 Task: Find connections with filter location Alboraya with filter topic #personalbrandingwith filter profile language German with filter current company Ashok Leyland with filter school IT Jobs Updates with filter industry Family Planning Centers with filter service category Information Security with filter keywords title Chemist
Action: Mouse moved to (490, 63)
Screenshot: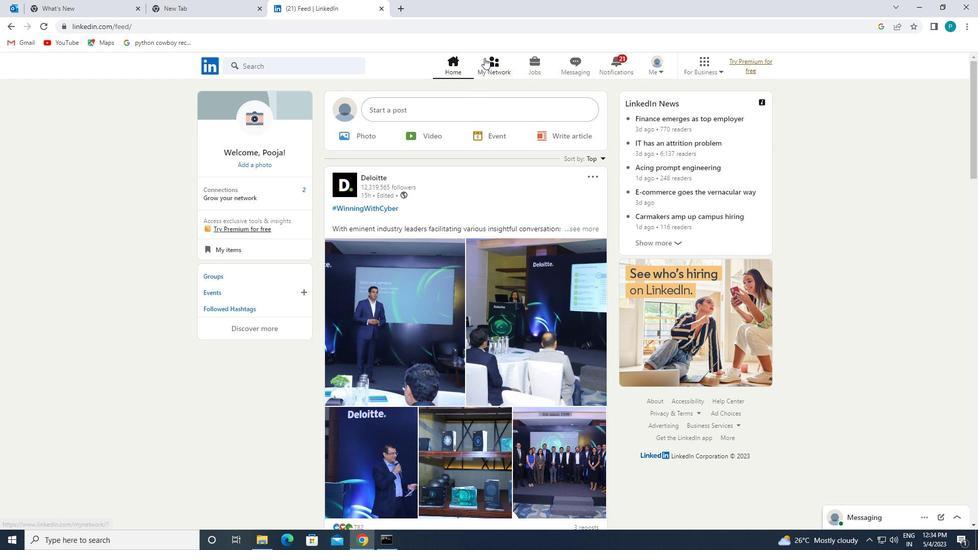 
Action: Mouse pressed left at (490, 63)
Screenshot: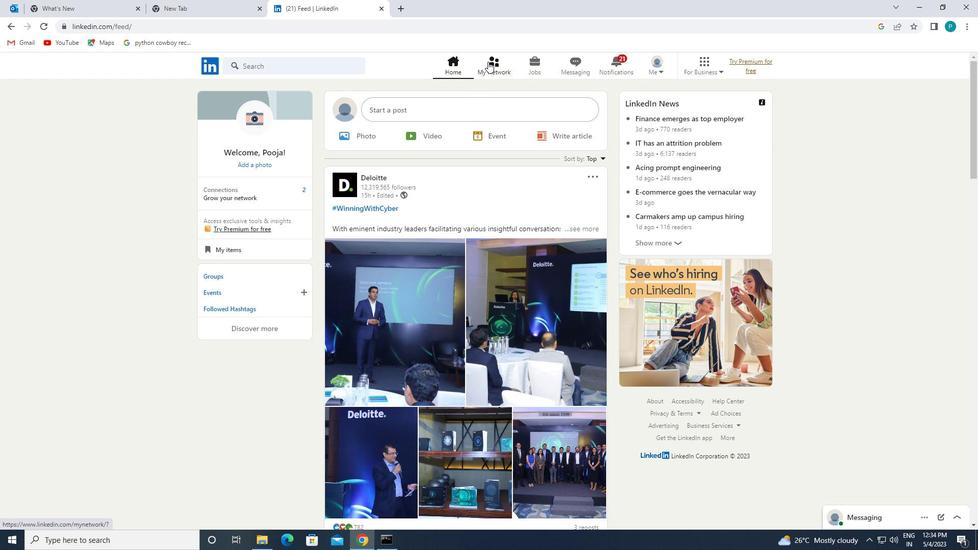 
Action: Mouse moved to (247, 123)
Screenshot: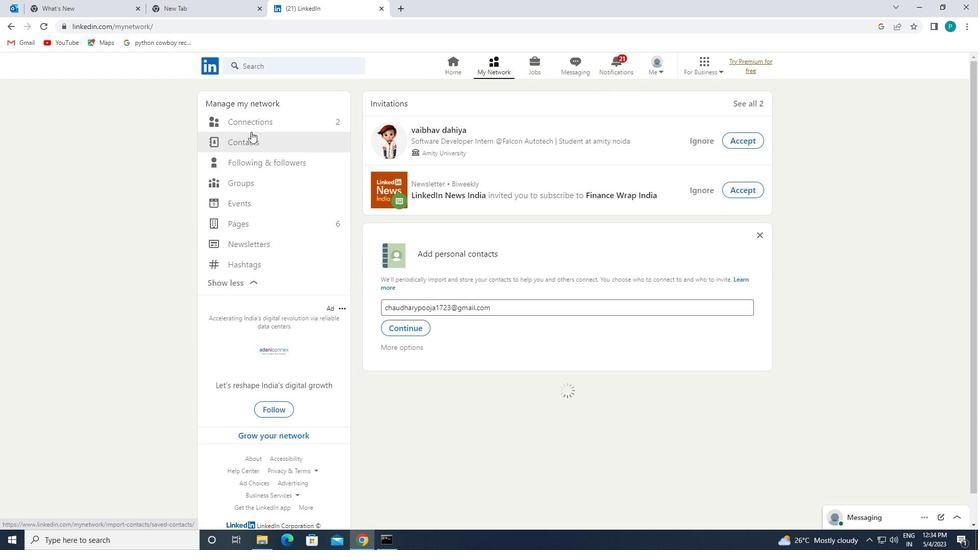 
Action: Mouse pressed left at (247, 123)
Screenshot: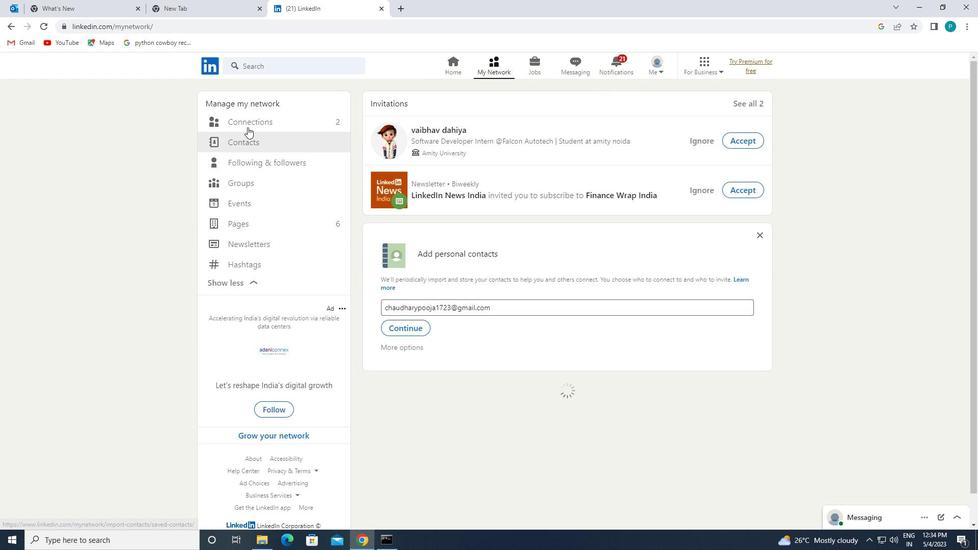 
Action: Mouse moved to (560, 124)
Screenshot: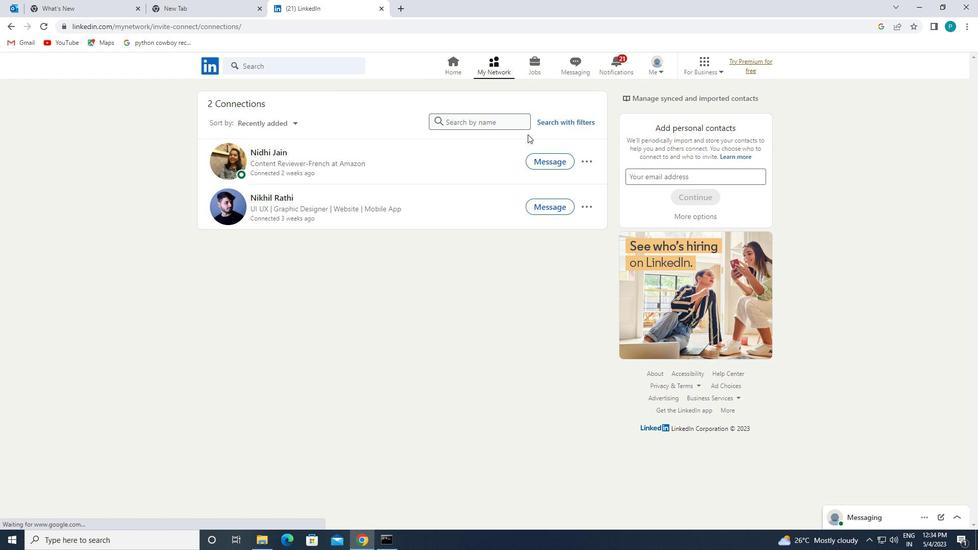 
Action: Mouse pressed left at (560, 124)
Screenshot: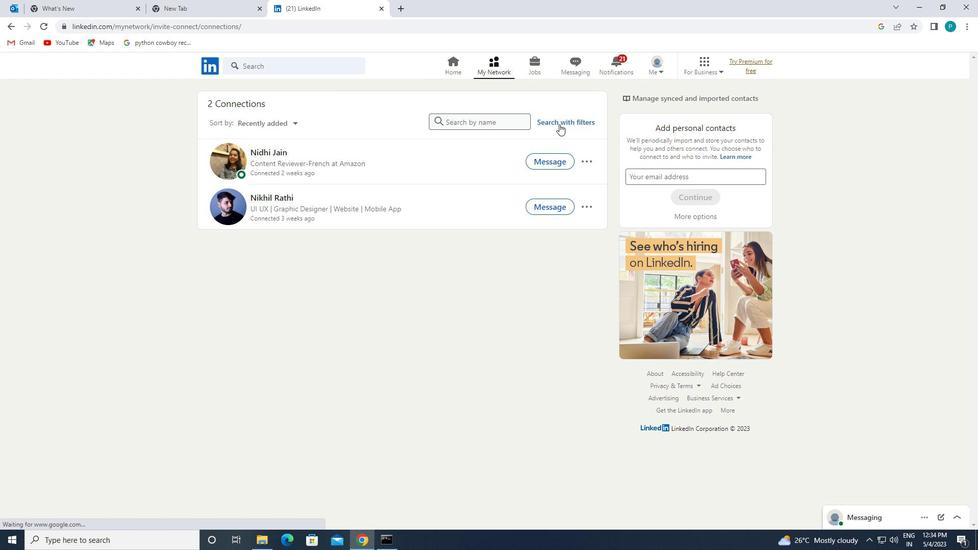 
Action: Mouse moved to (512, 90)
Screenshot: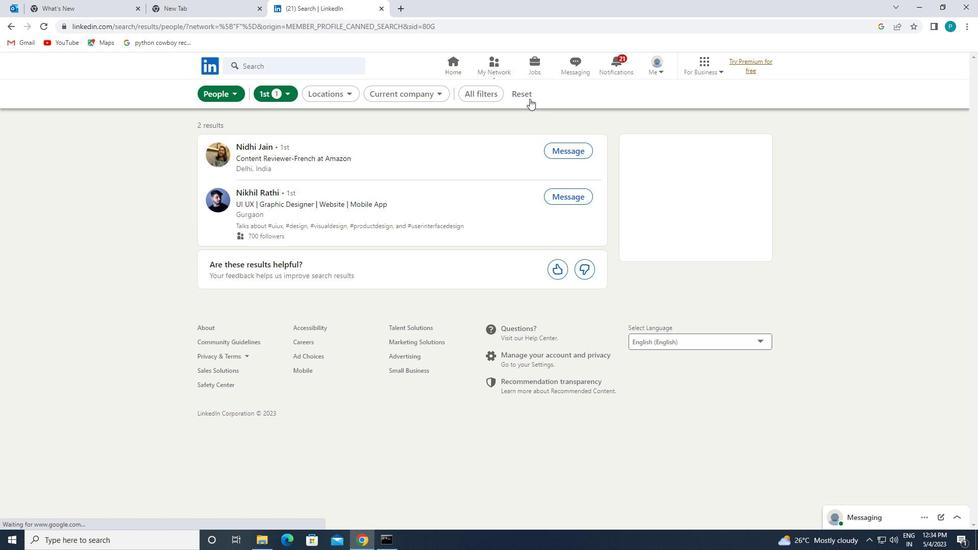 
Action: Mouse pressed left at (512, 90)
Screenshot: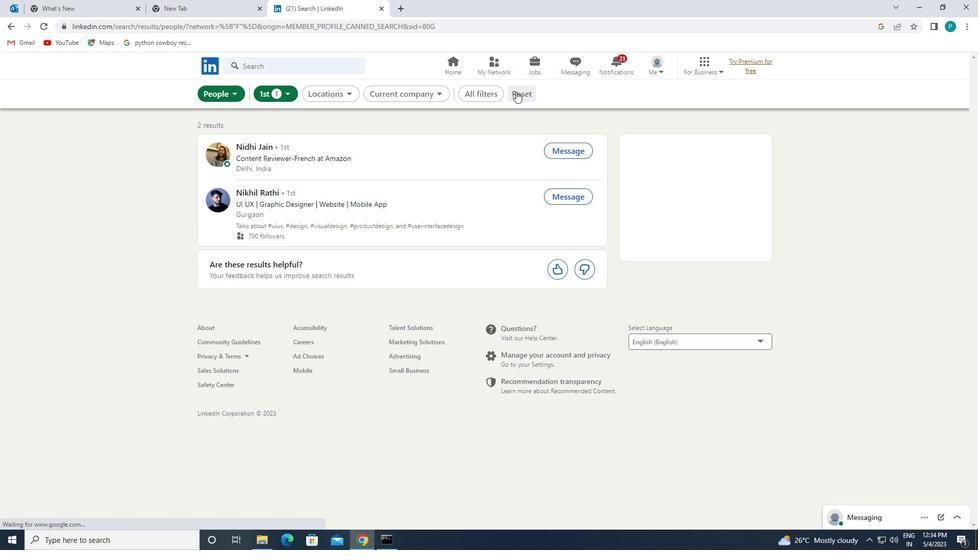 
Action: Mouse moved to (502, 91)
Screenshot: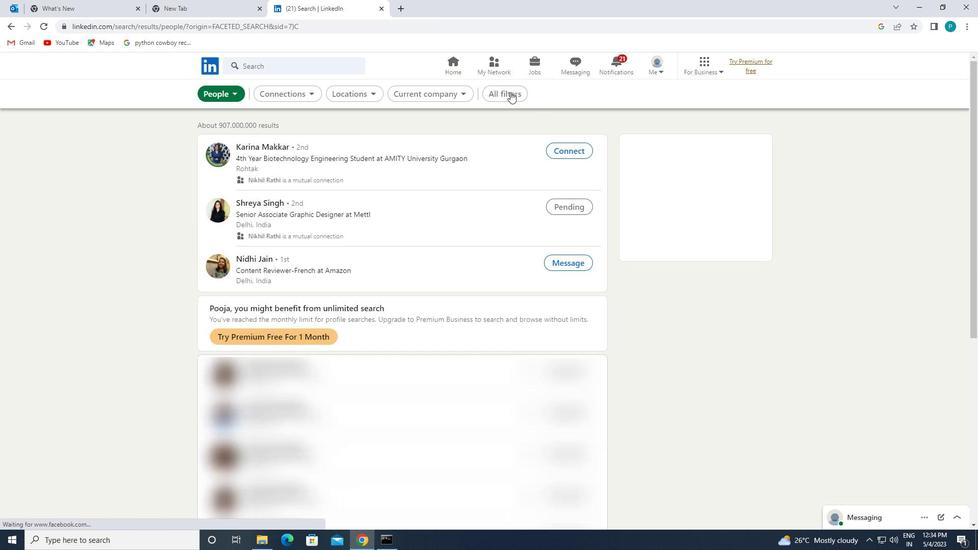 
Action: Mouse pressed left at (502, 91)
Screenshot: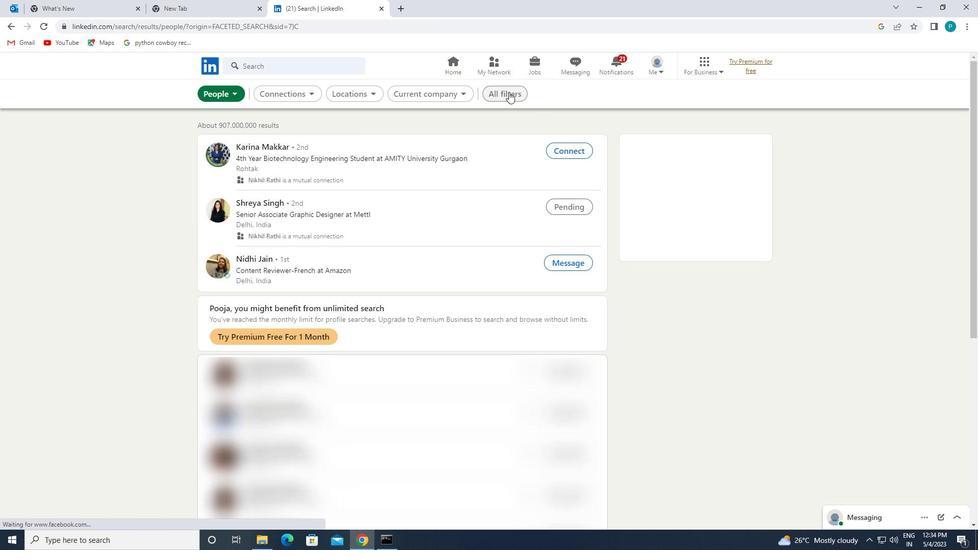 
Action: Mouse moved to (879, 380)
Screenshot: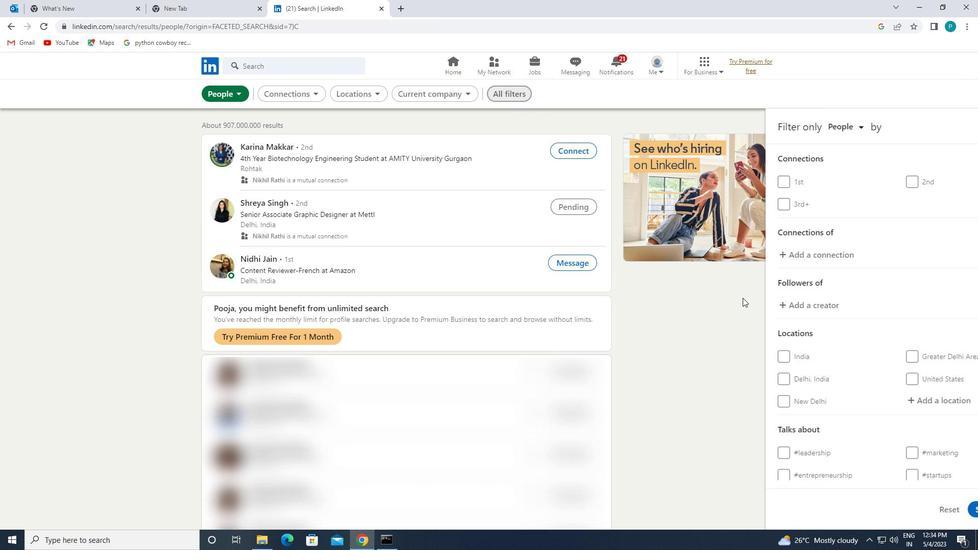 
Action: Mouse scrolled (879, 379) with delta (0, 0)
Screenshot: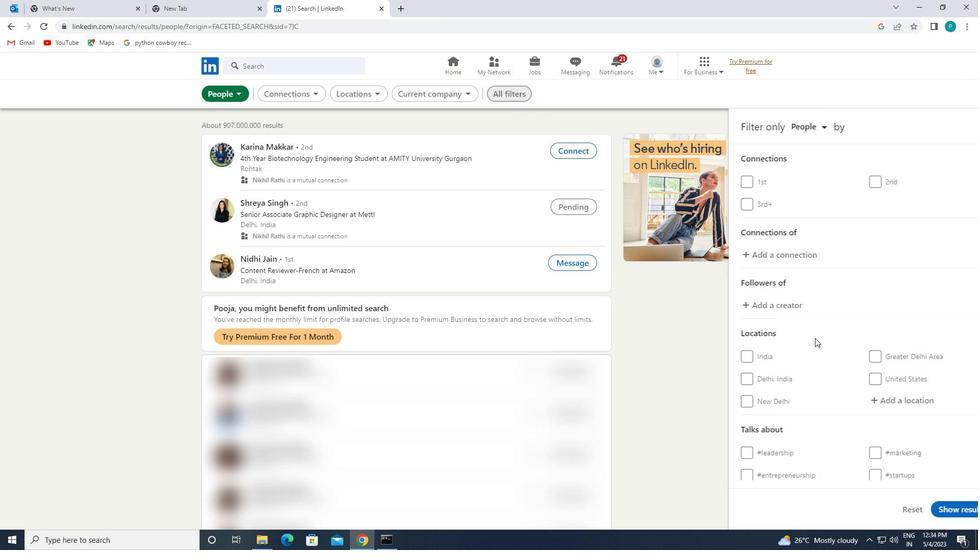 
Action: Mouse scrolled (879, 379) with delta (0, 0)
Screenshot: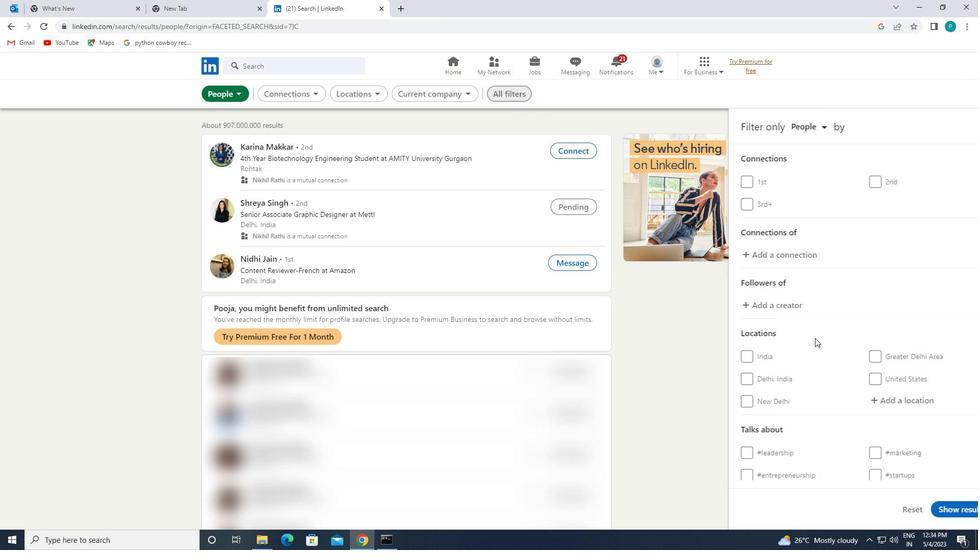 
Action: Mouse moved to (852, 301)
Screenshot: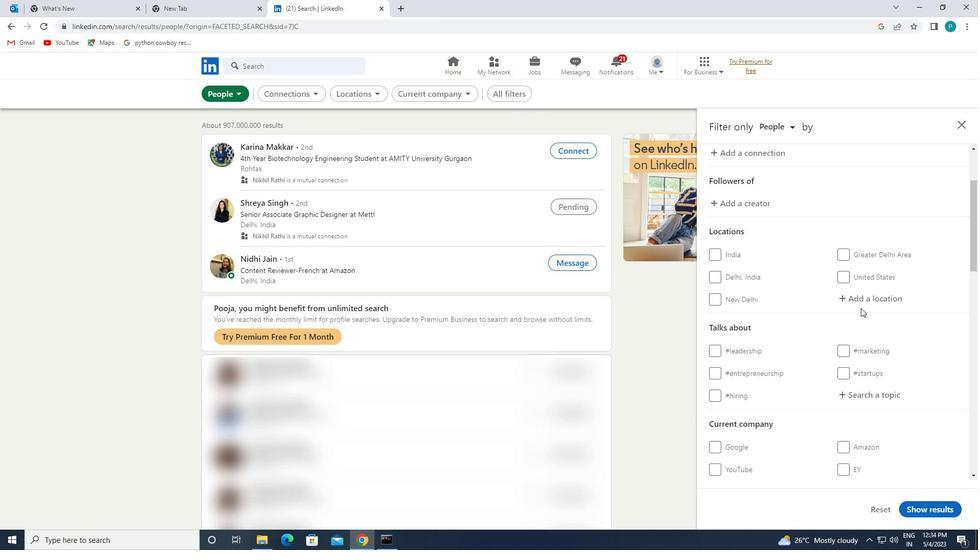 
Action: Mouse pressed left at (852, 301)
Screenshot: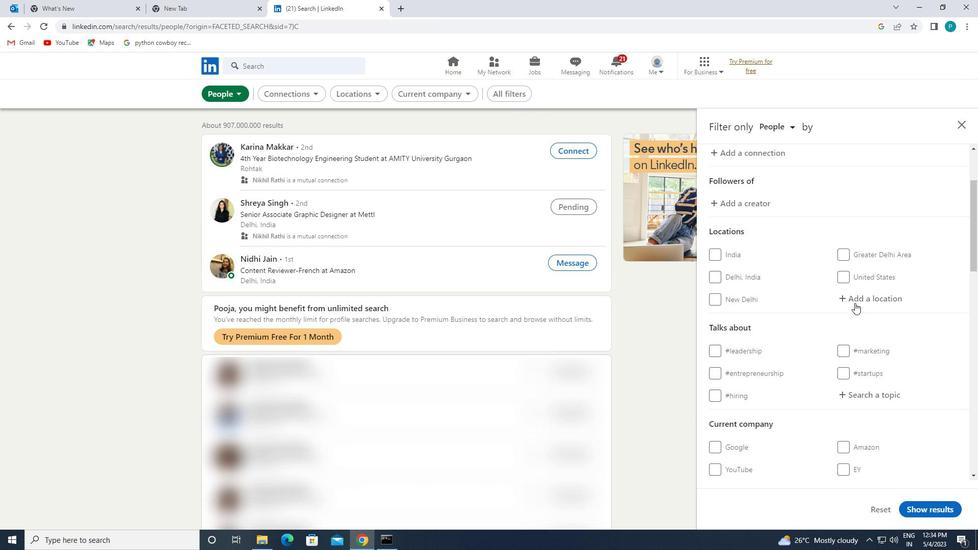 
Action: Key pressed <Key.caps_lock>a<Key.caps_lock>lboraya
Screenshot: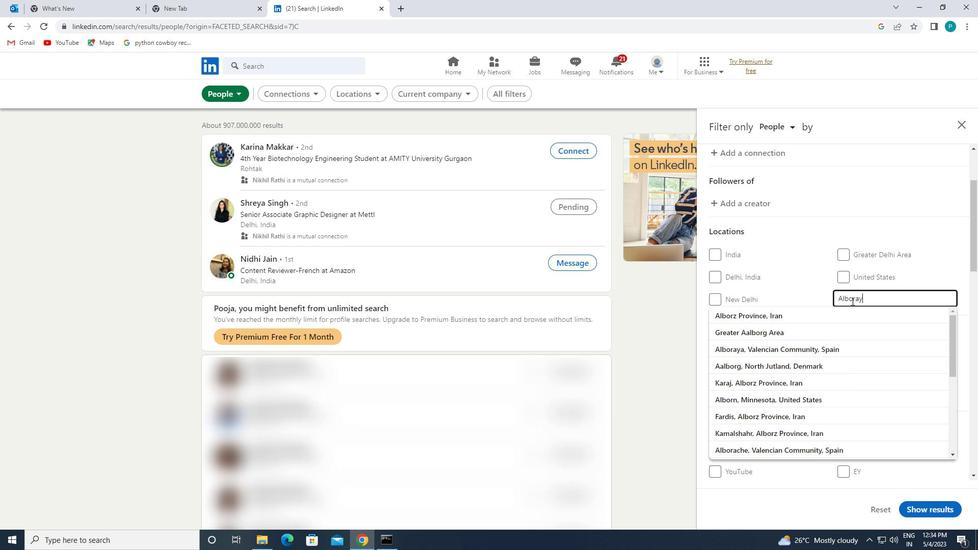 
Action: Mouse moved to (860, 306)
Screenshot: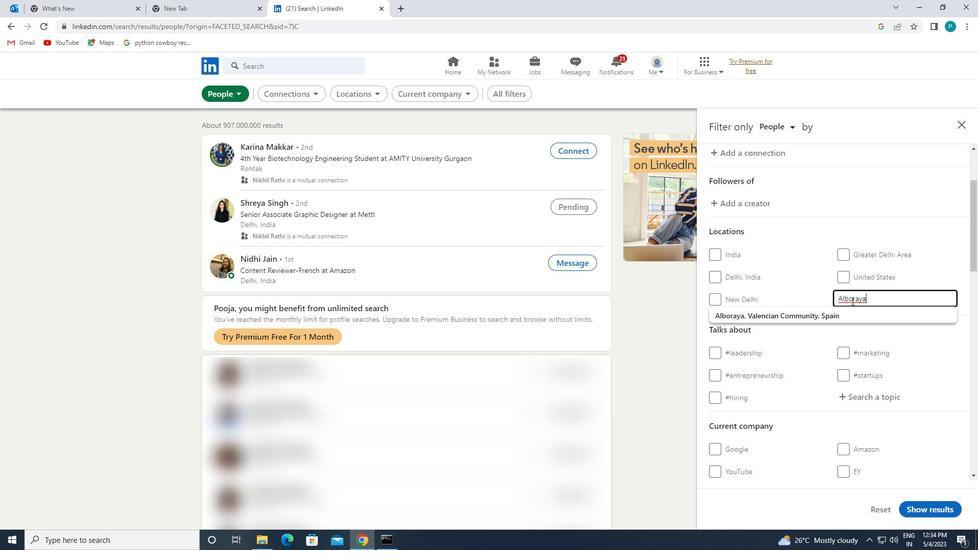 
Action: Mouse pressed left at (860, 306)
Screenshot: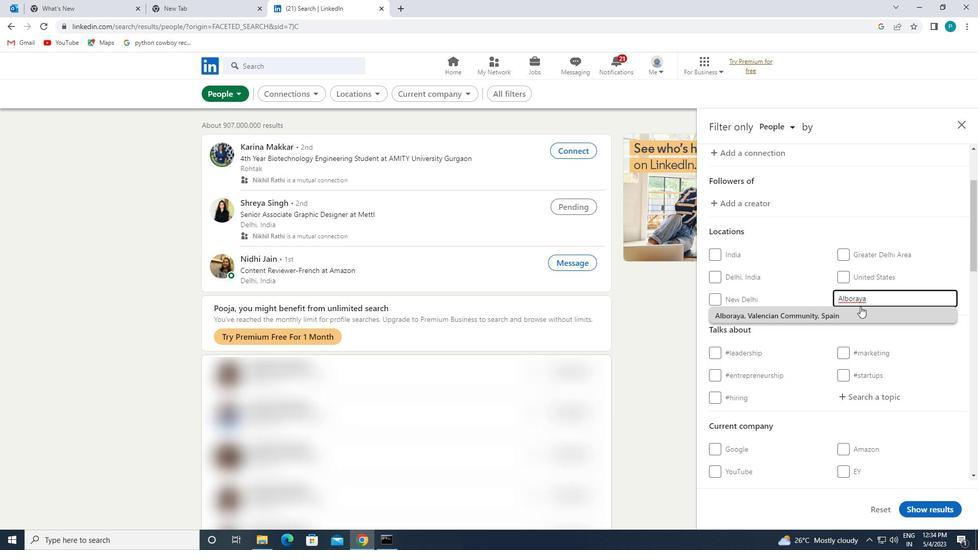 
Action: Mouse moved to (863, 320)
Screenshot: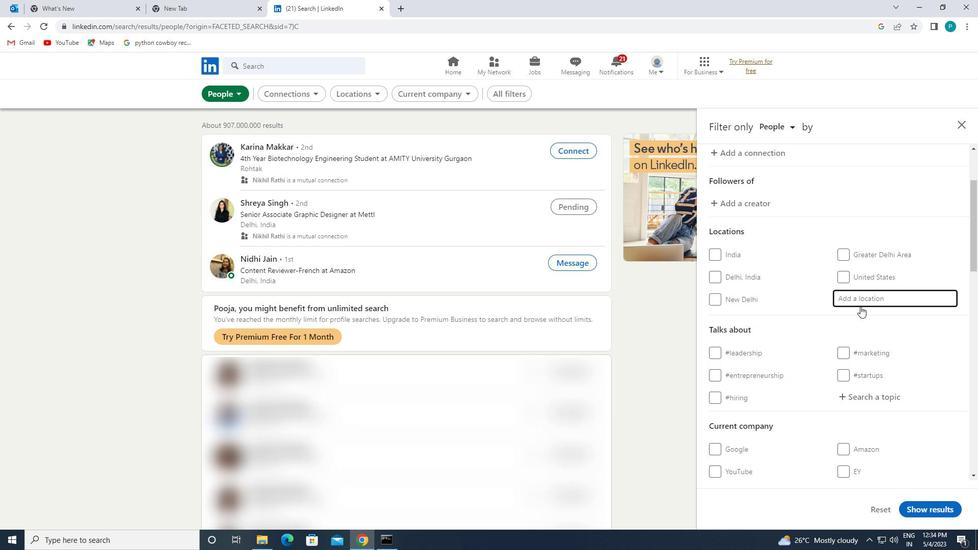 
Action: Mouse scrolled (863, 319) with delta (0, 0)
Screenshot: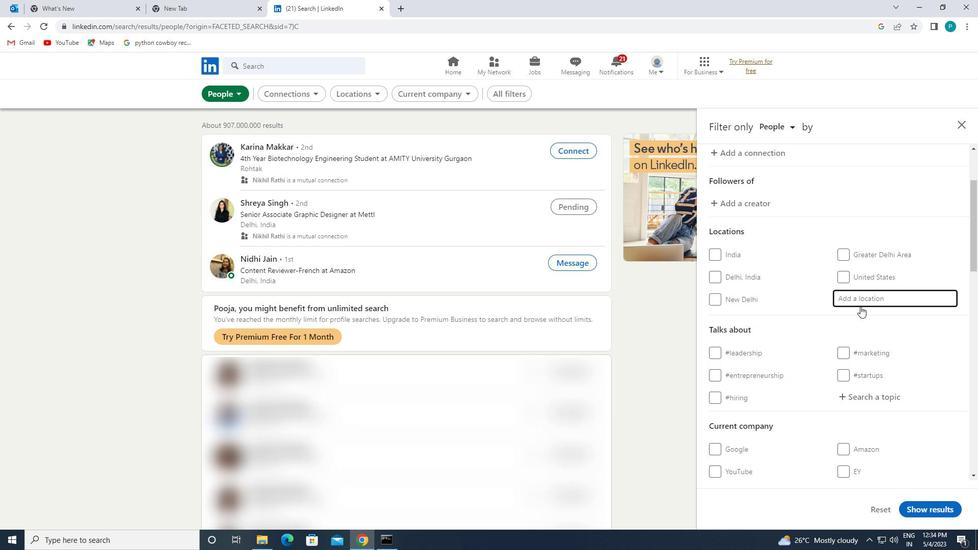 
Action: Mouse moved to (864, 324)
Screenshot: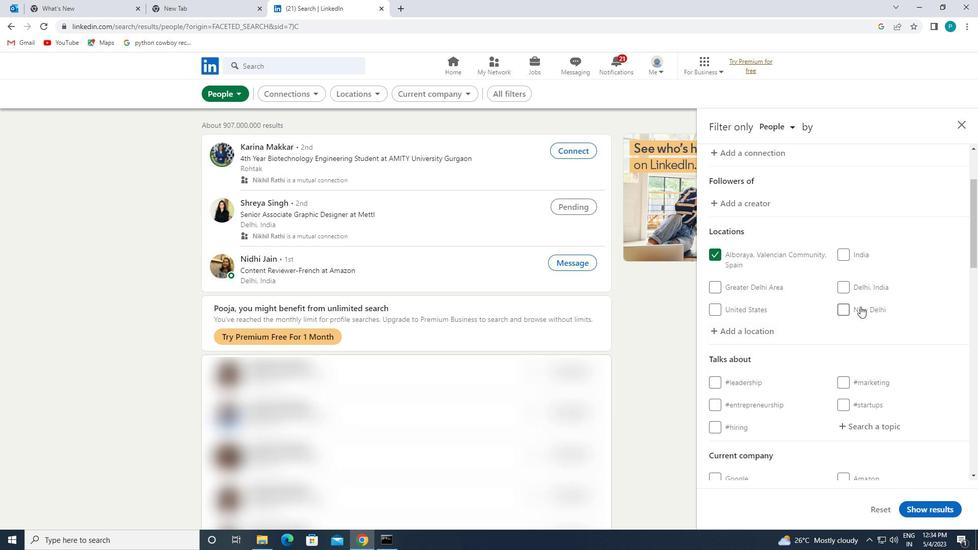 
Action: Mouse scrolled (864, 324) with delta (0, 0)
Screenshot: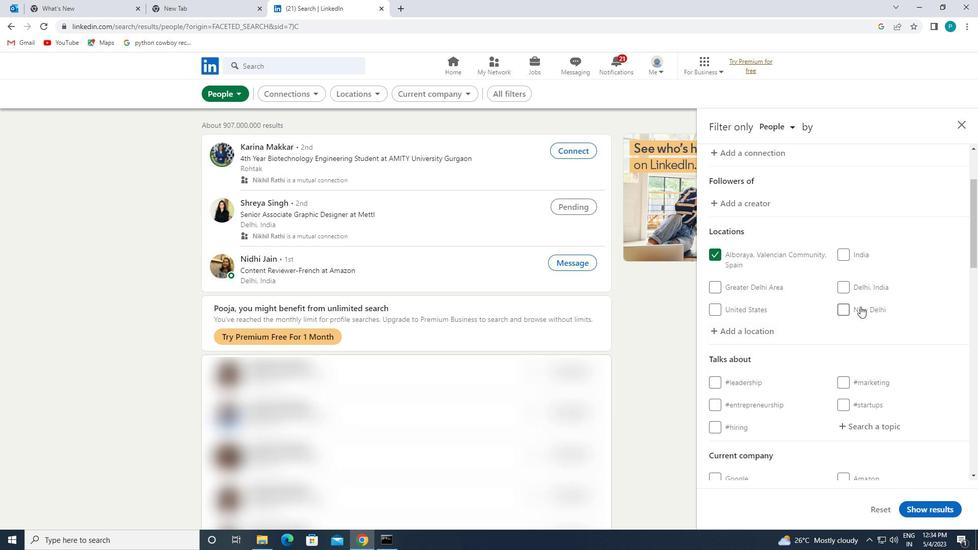 
Action: Mouse moved to (863, 324)
Screenshot: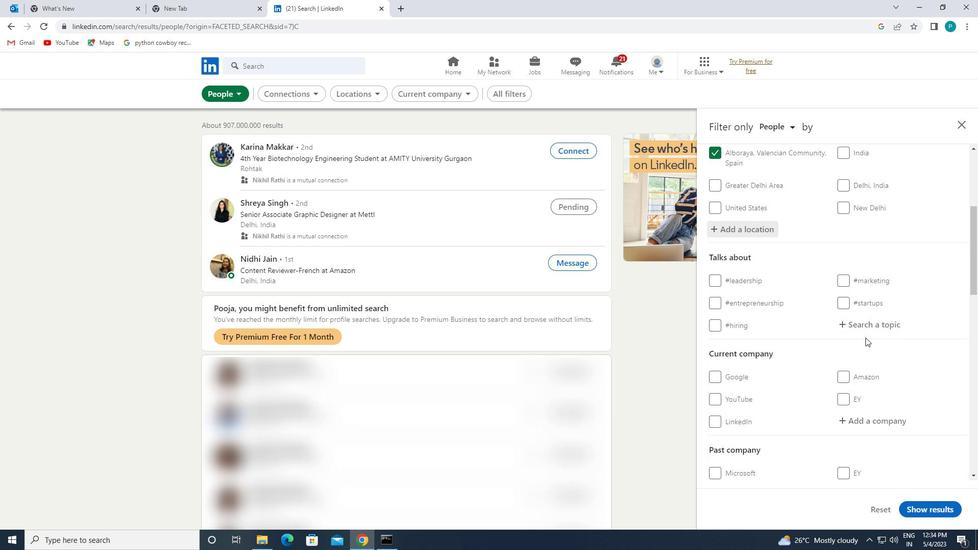 
Action: Mouse pressed left at (863, 324)
Screenshot: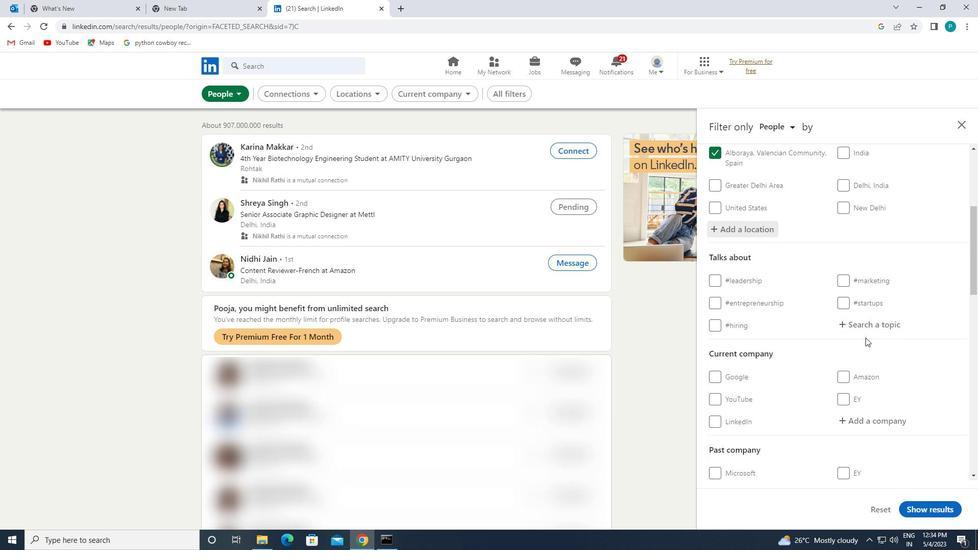 
Action: Key pressed <Key.shift>#PERSONALBRANDING
Screenshot: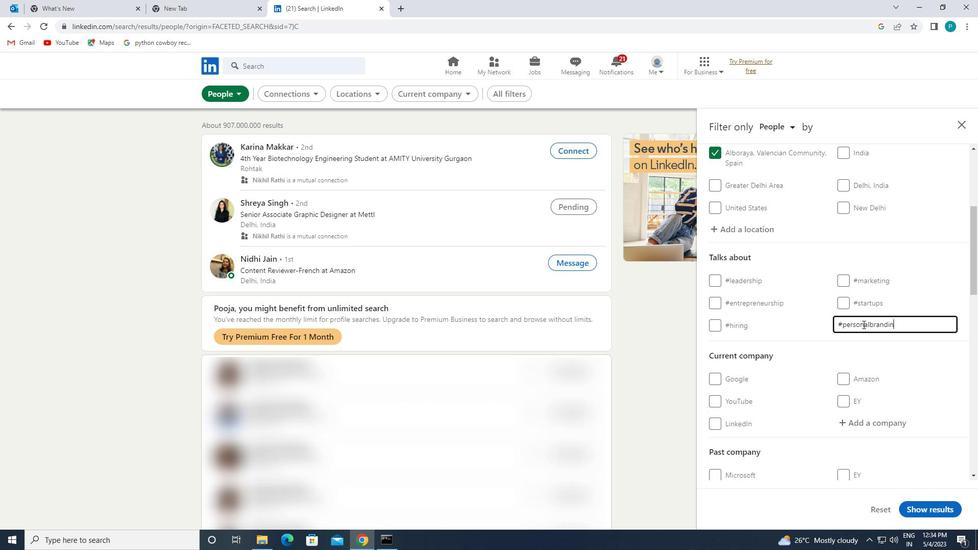 
Action: Mouse moved to (859, 355)
Screenshot: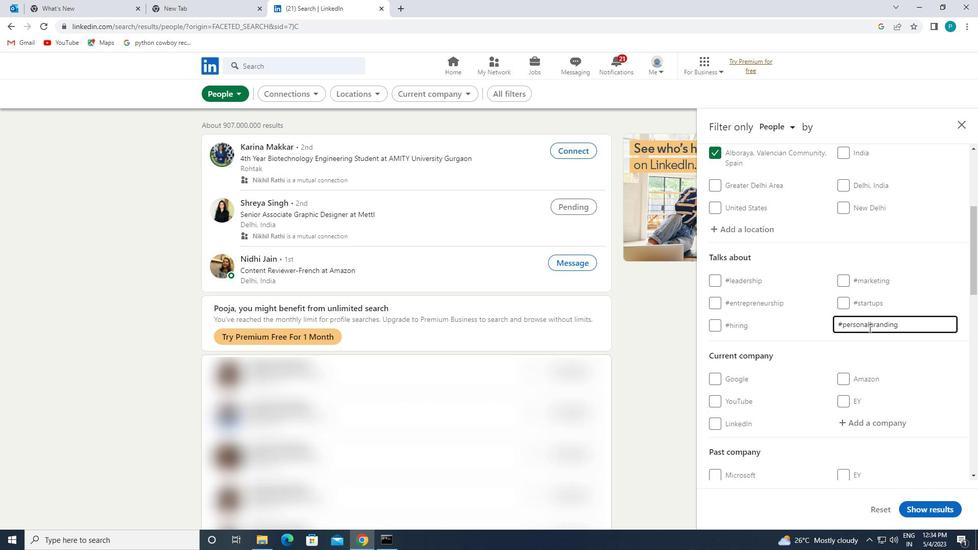 
Action: Mouse scrolled (859, 355) with delta (0, 0)
Screenshot: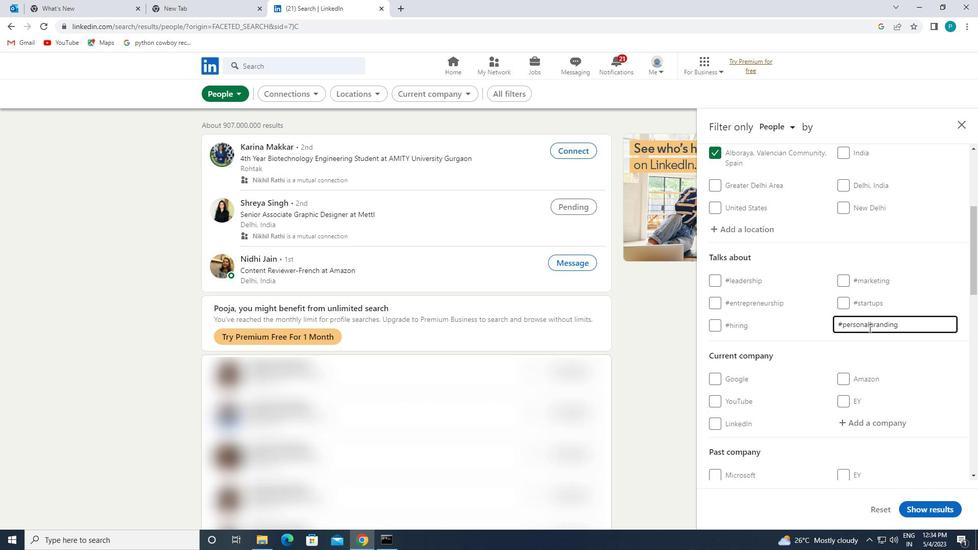 
Action: Mouse moved to (848, 367)
Screenshot: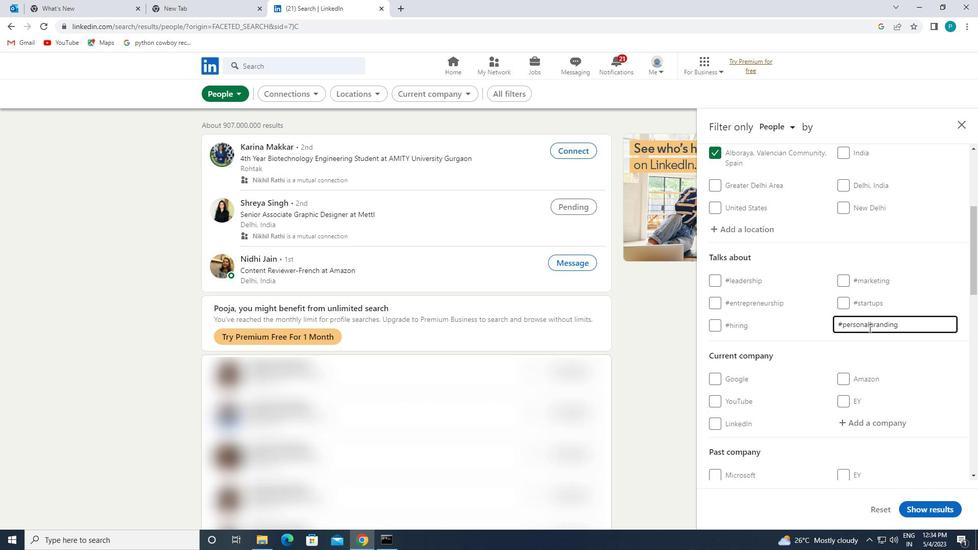 
Action: Mouse scrolled (848, 367) with delta (0, 0)
Screenshot: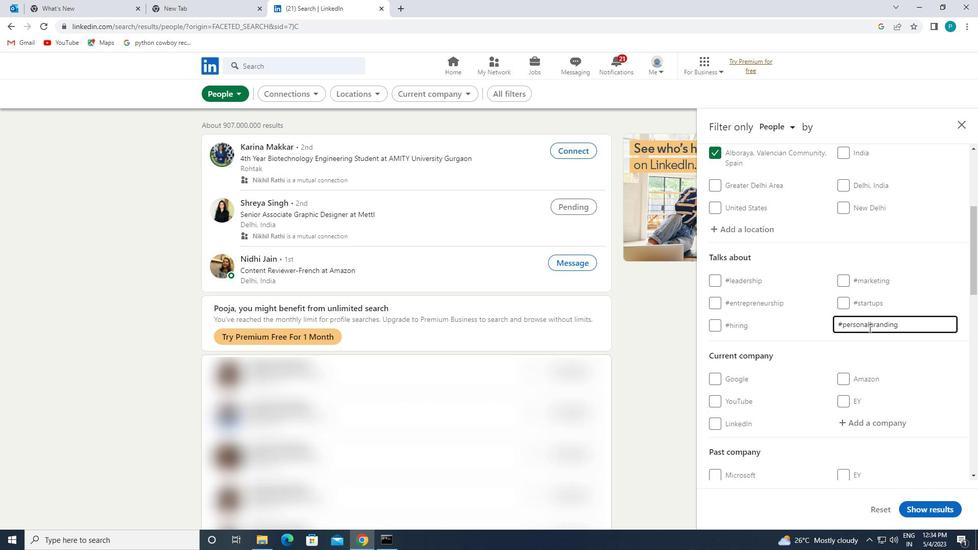 
Action: Mouse moved to (839, 359)
Screenshot: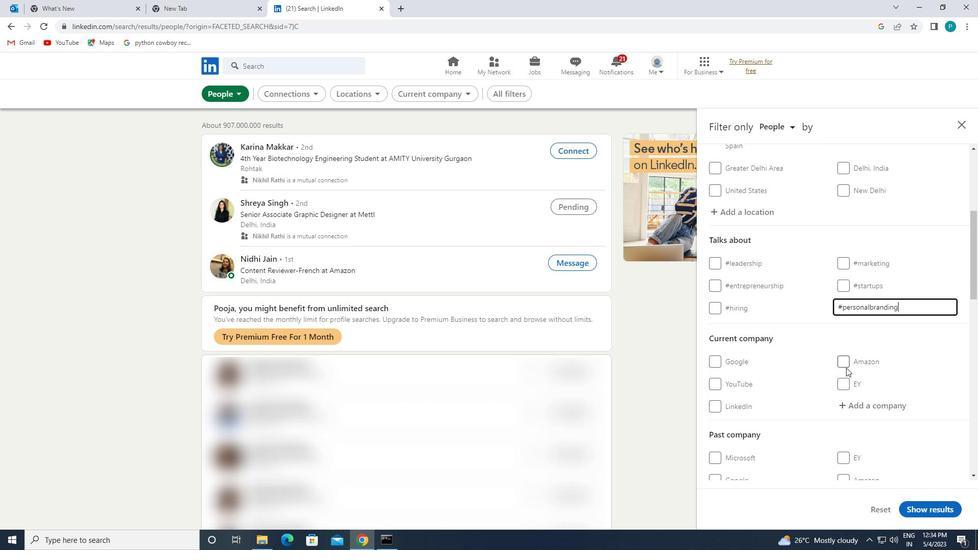 
Action: Mouse scrolled (839, 358) with delta (0, 0)
Screenshot: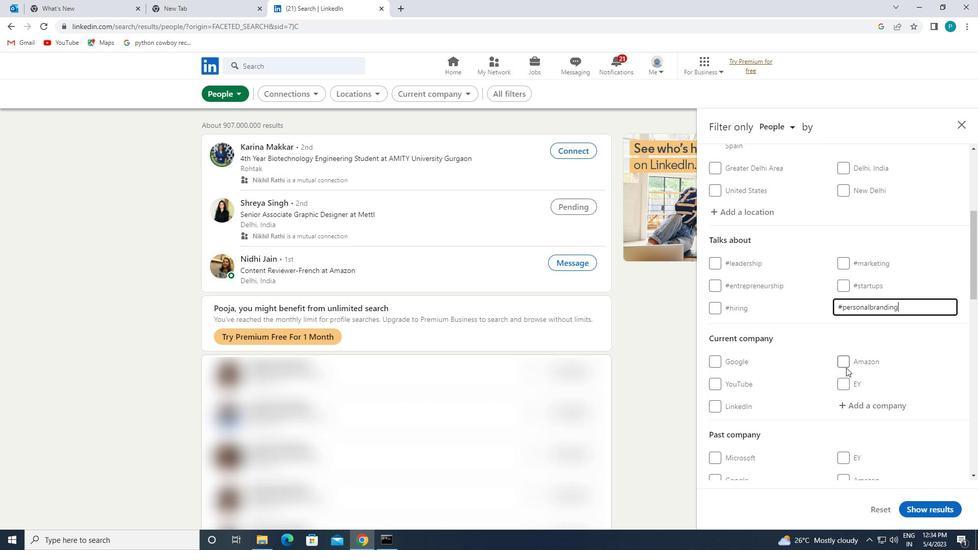 
Action: Mouse scrolled (839, 358) with delta (0, 0)
Screenshot: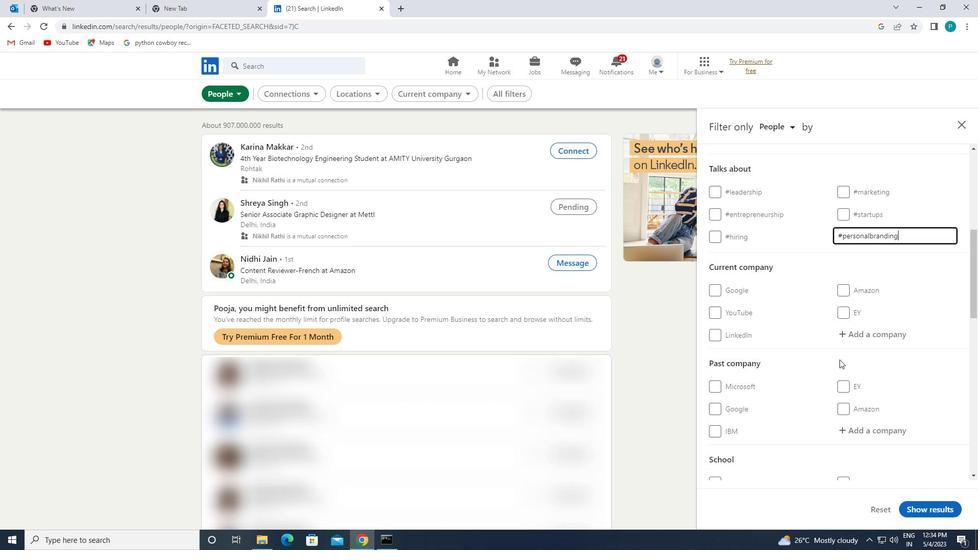 
Action: Mouse scrolled (839, 358) with delta (0, 0)
Screenshot: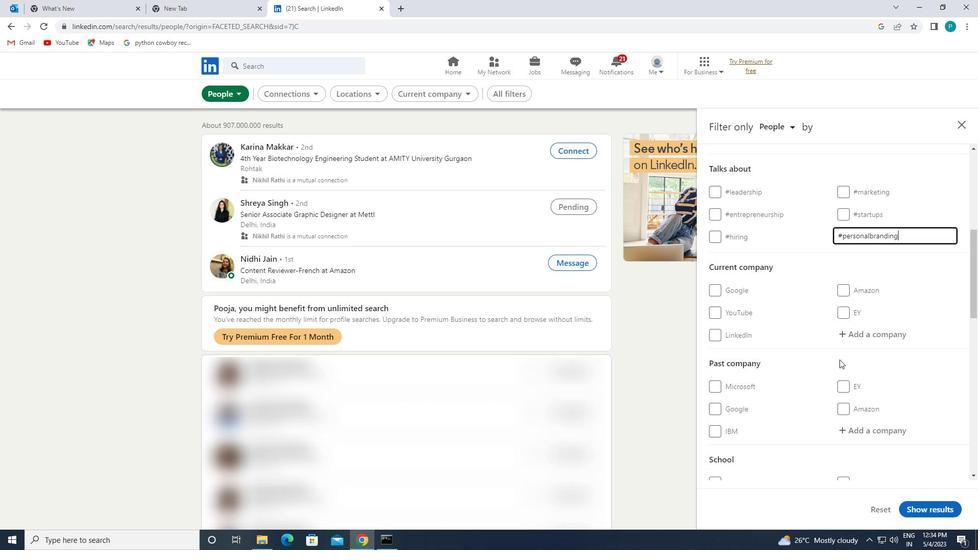 
Action: Mouse moved to (839, 359)
Screenshot: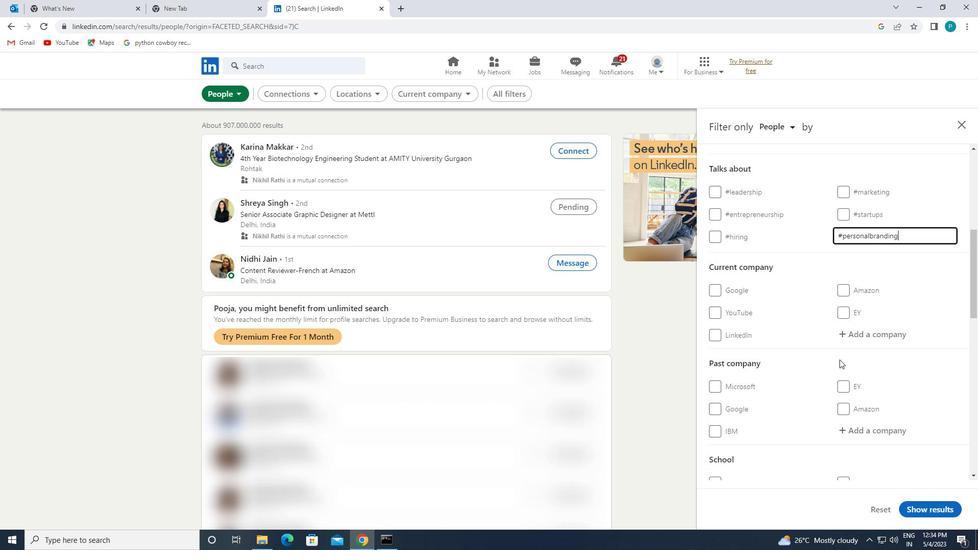 
Action: Mouse scrolled (839, 358) with delta (0, 0)
Screenshot: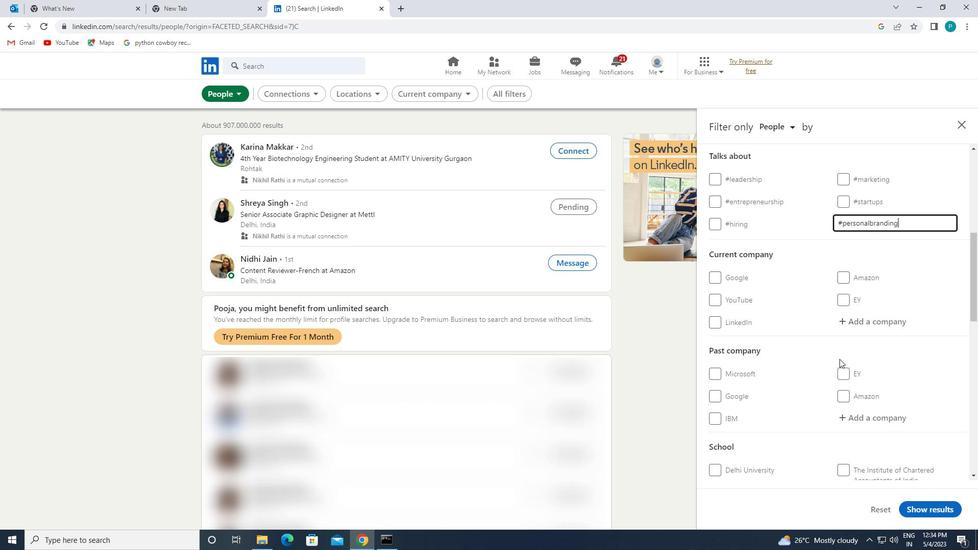 
Action: Mouse moved to (784, 374)
Screenshot: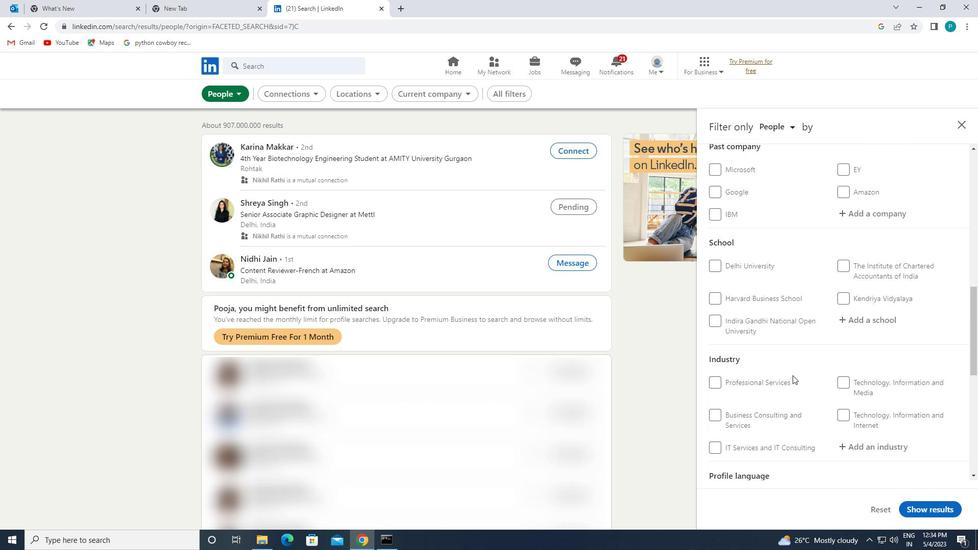 
Action: Mouse scrolled (784, 374) with delta (0, 0)
Screenshot: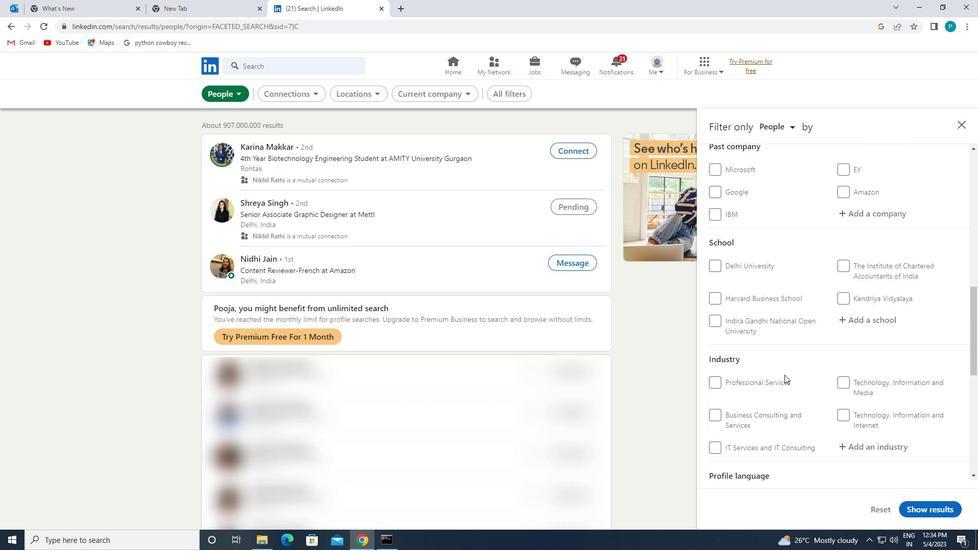 
Action: Mouse moved to (739, 478)
Screenshot: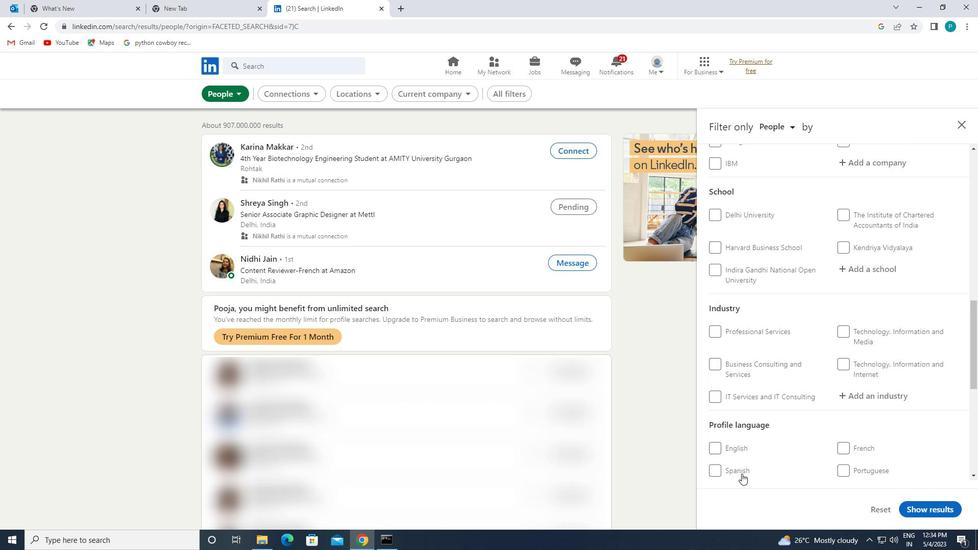 
Action: Mouse scrolled (739, 477) with delta (0, 0)
Screenshot: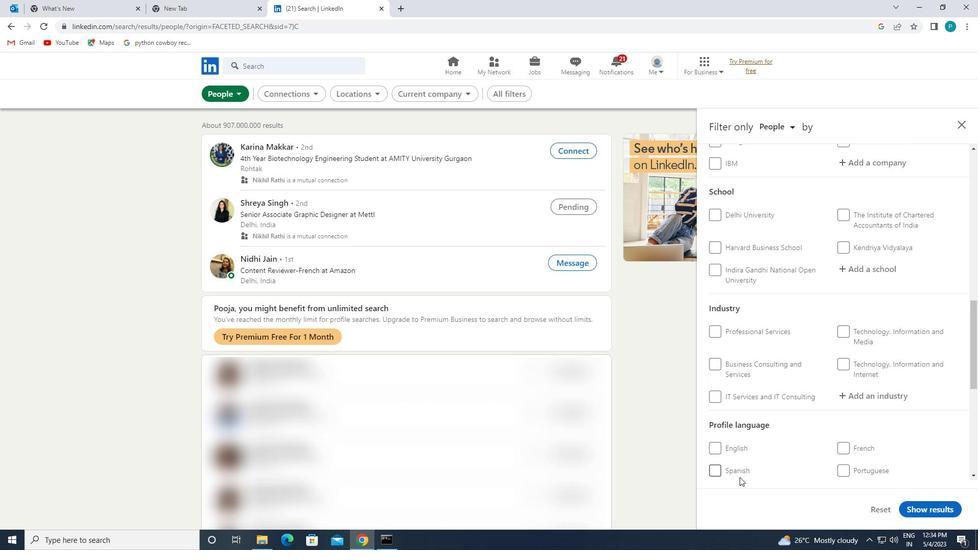 
Action: Mouse scrolled (739, 477) with delta (0, 0)
Screenshot: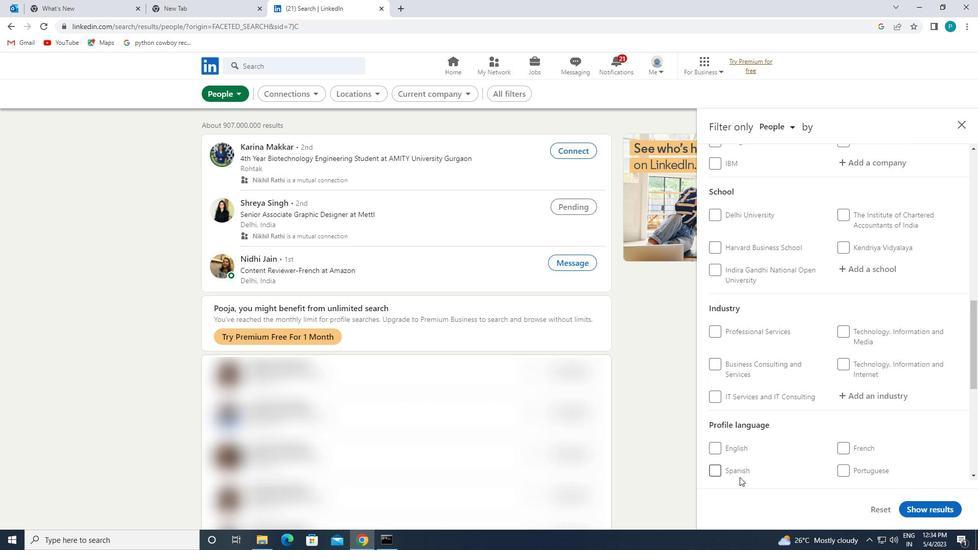 
Action: Mouse moved to (734, 395)
Screenshot: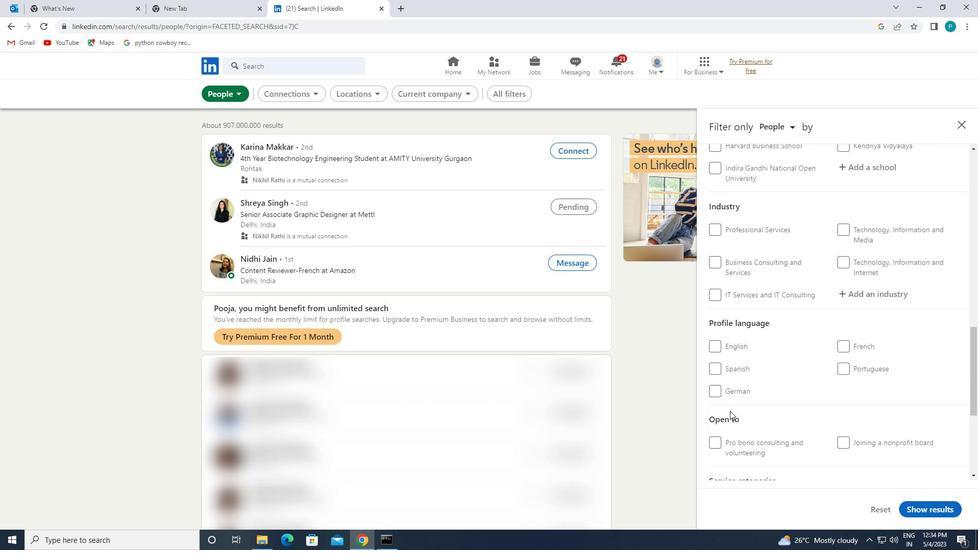 
Action: Mouse pressed left at (734, 395)
Screenshot: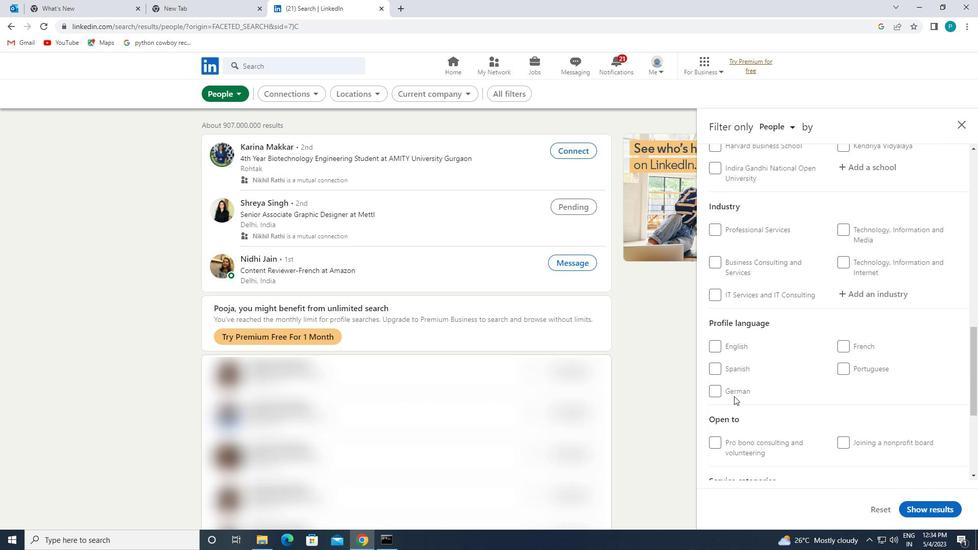 
Action: Mouse moved to (802, 384)
Screenshot: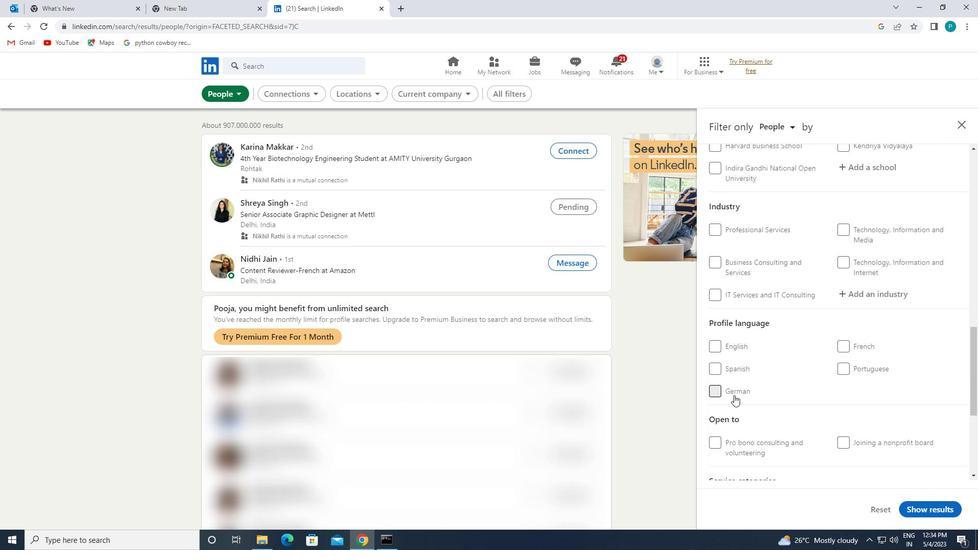 
Action: Mouse scrolled (802, 384) with delta (0, 0)
Screenshot: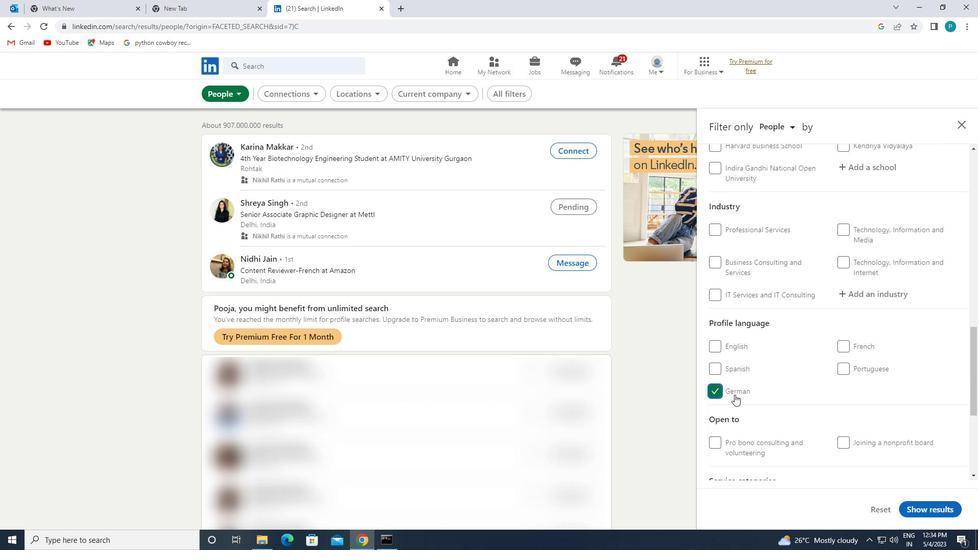 
Action: Mouse scrolled (802, 384) with delta (0, 0)
Screenshot: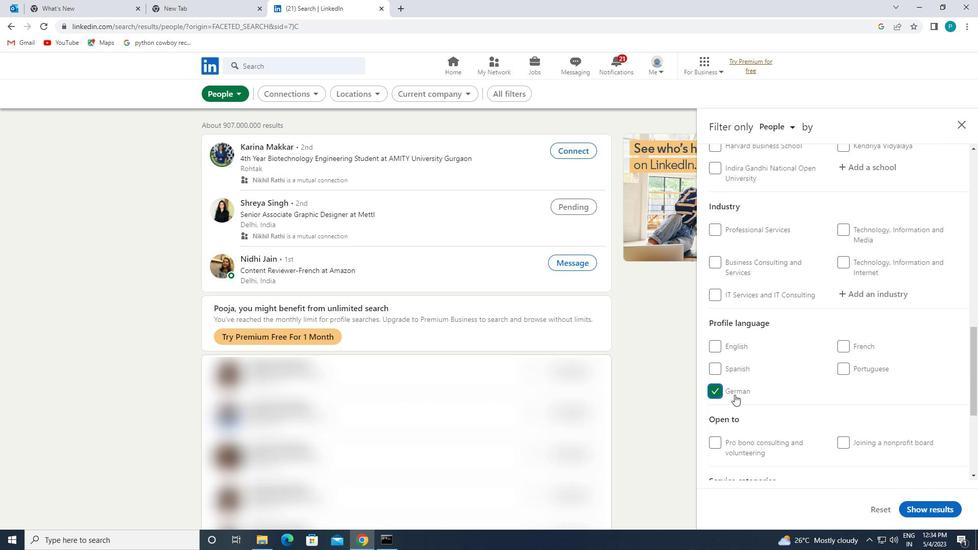
Action: Mouse scrolled (802, 384) with delta (0, 0)
Screenshot: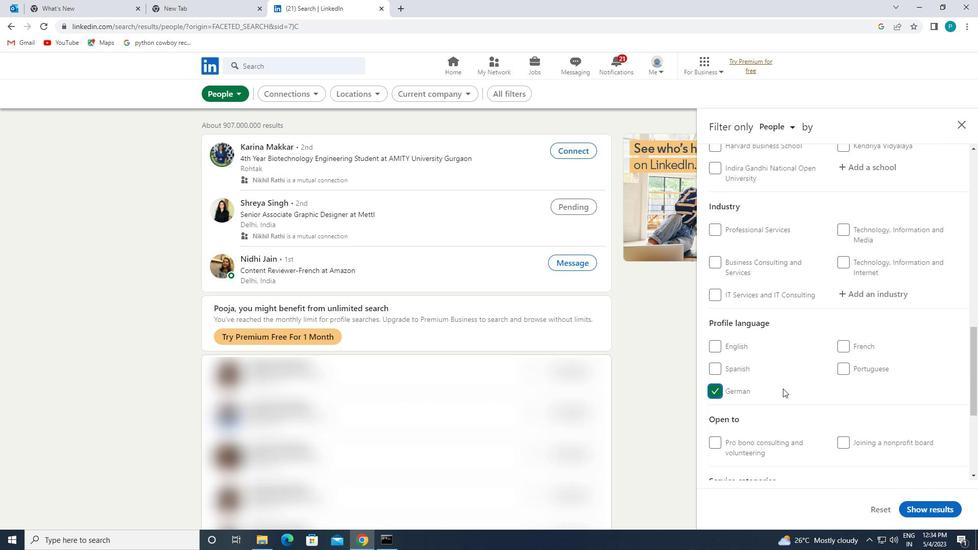 
Action: Mouse scrolled (802, 384) with delta (0, 0)
Screenshot: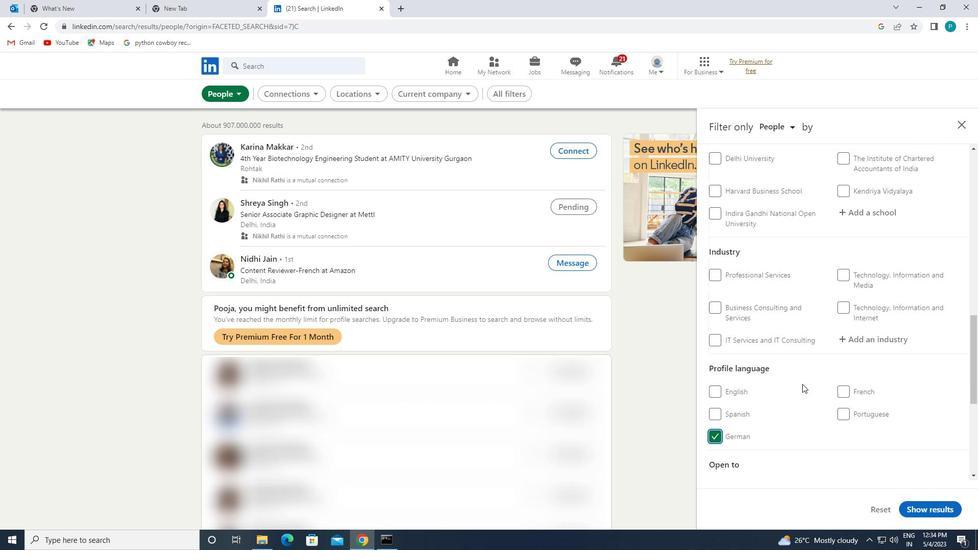 
Action: Mouse scrolled (802, 384) with delta (0, 0)
Screenshot: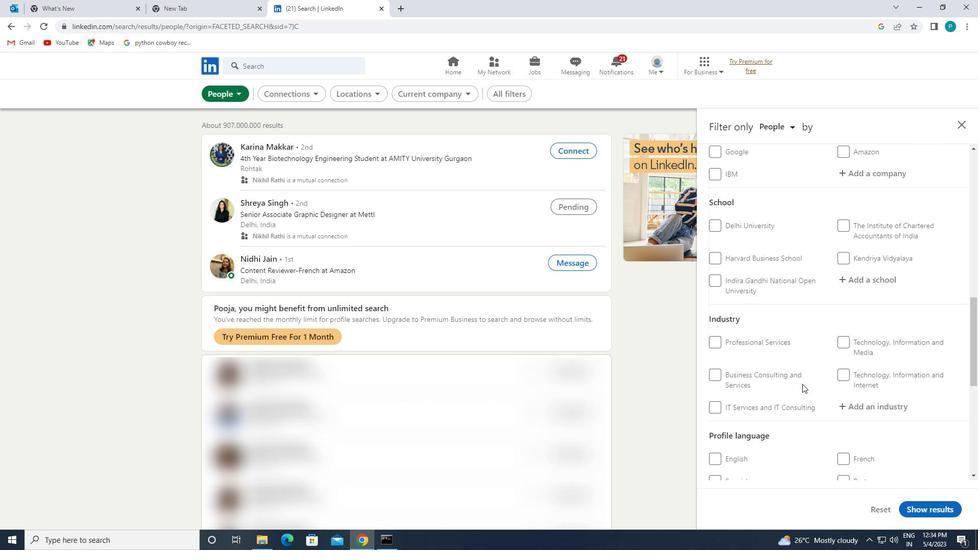 
Action: Mouse scrolled (802, 384) with delta (0, 0)
Screenshot: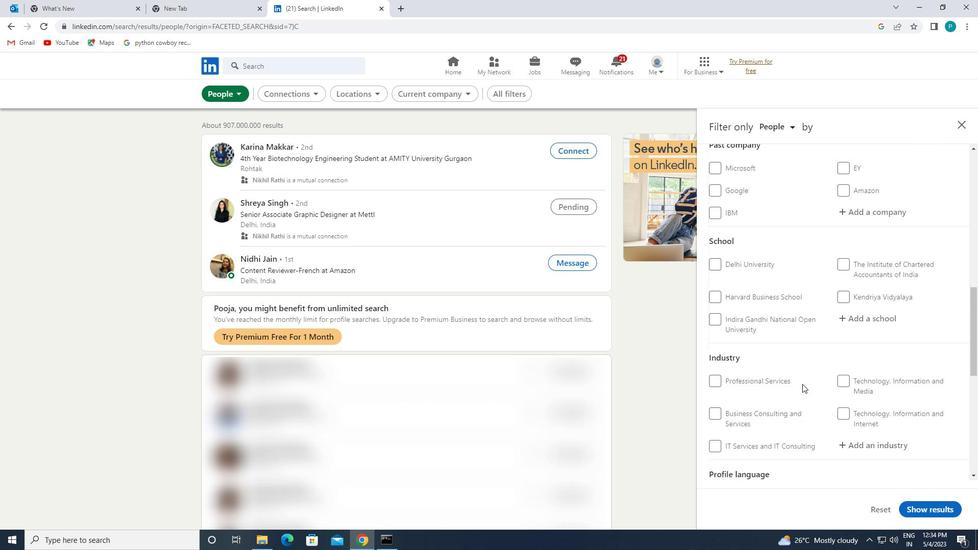
Action: Mouse moved to (820, 370)
Screenshot: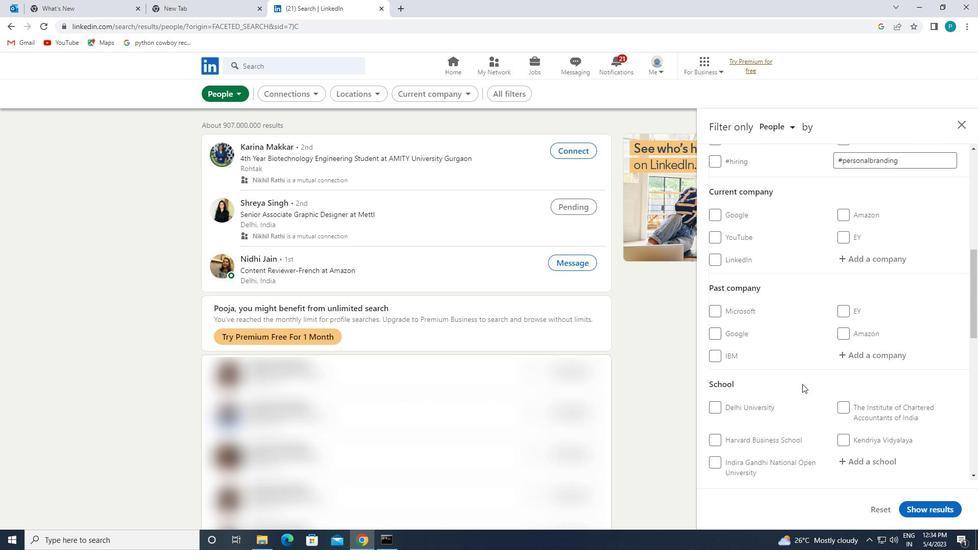 
Action: Mouse scrolled (820, 371) with delta (0, 0)
Screenshot: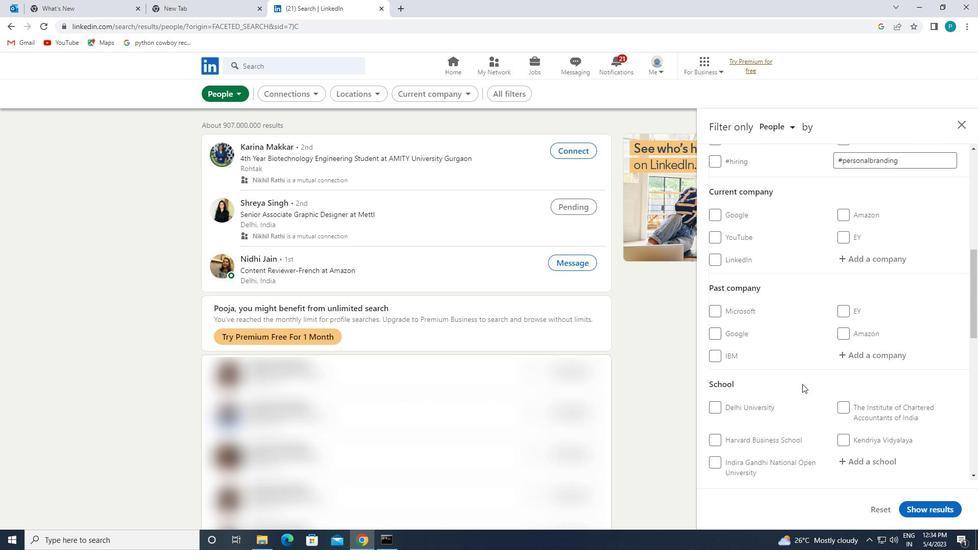 
Action: Mouse moved to (820, 369)
Screenshot: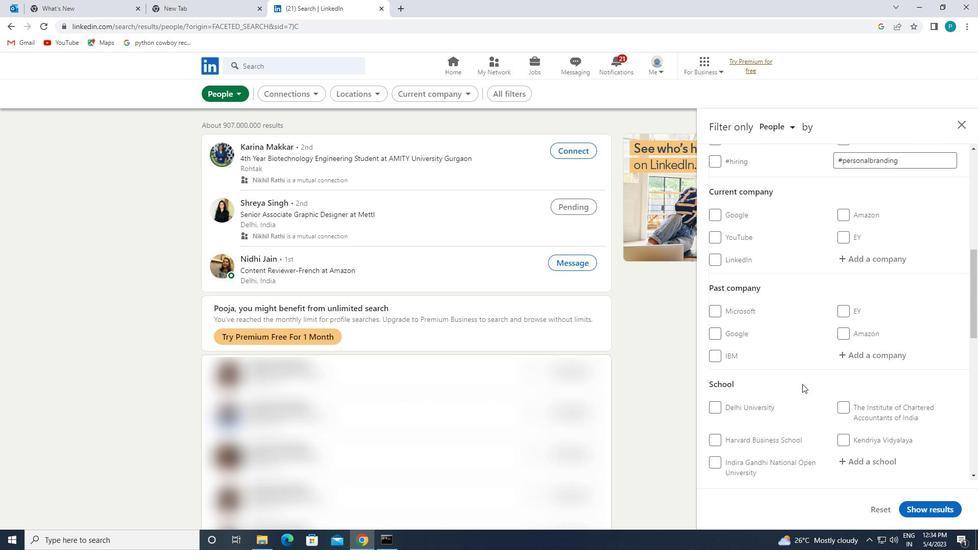 
Action: Mouse scrolled (820, 370) with delta (0, 0)
Screenshot: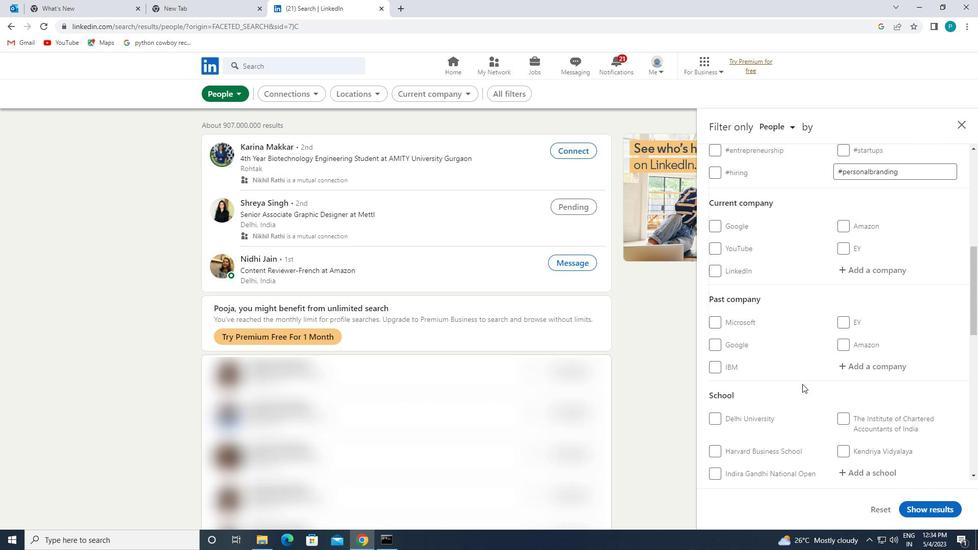 
Action: Mouse moved to (854, 379)
Screenshot: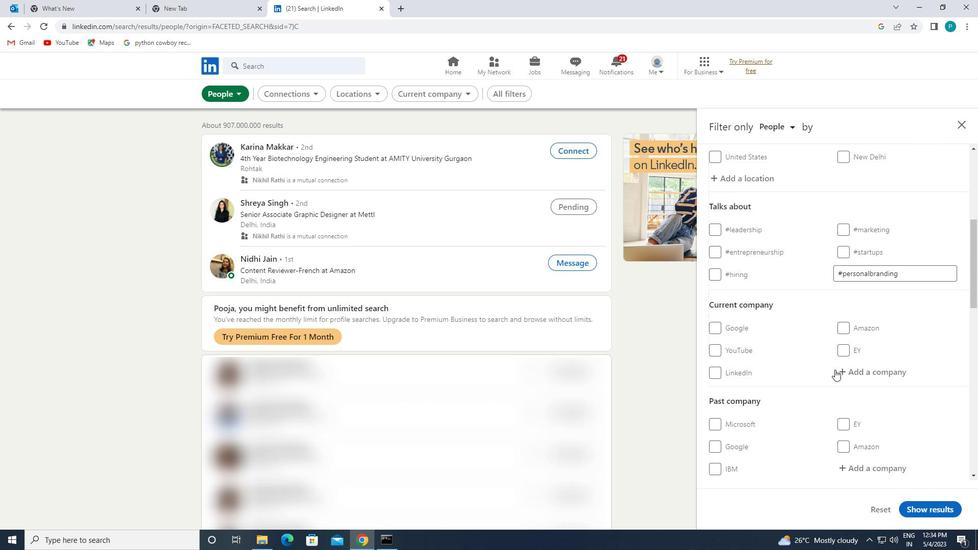 
Action: Mouse pressed left at (854, 379)
Screenshot: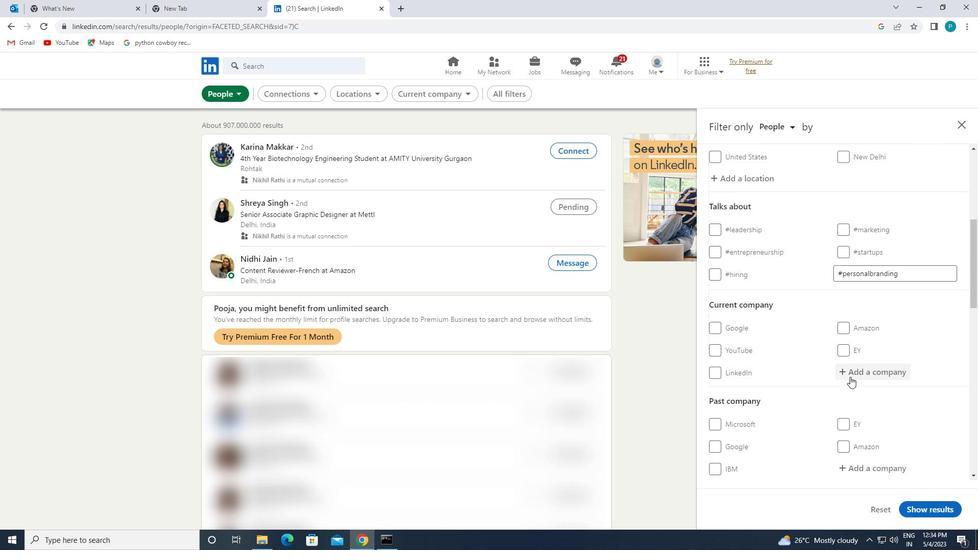 
Action: Mouse moved to (863, 385)
Screenshot: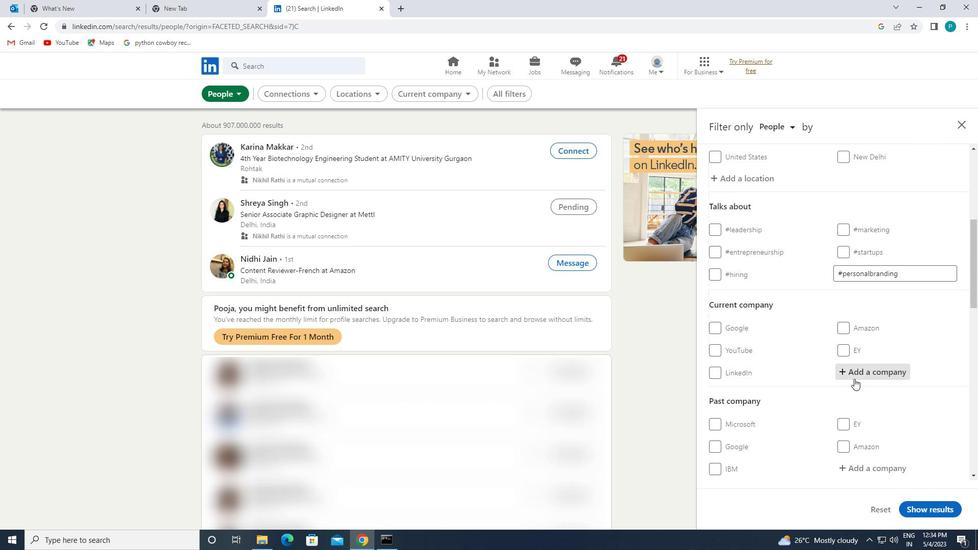 
Action: Key pressed <Key.caps_lock>A<Key.caps_lock>SHOK
Screenshot: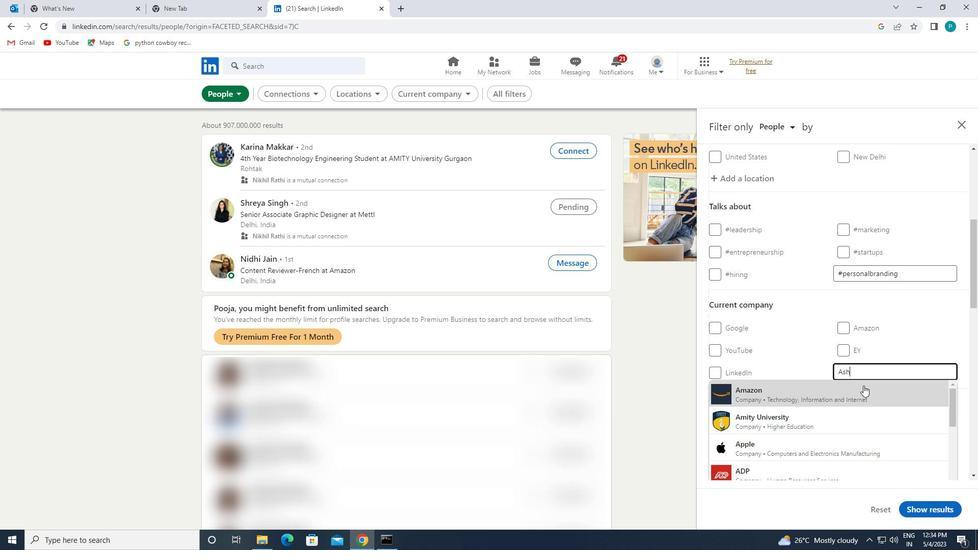 
Action: Mouse moved to (864, 386)
Screenshot: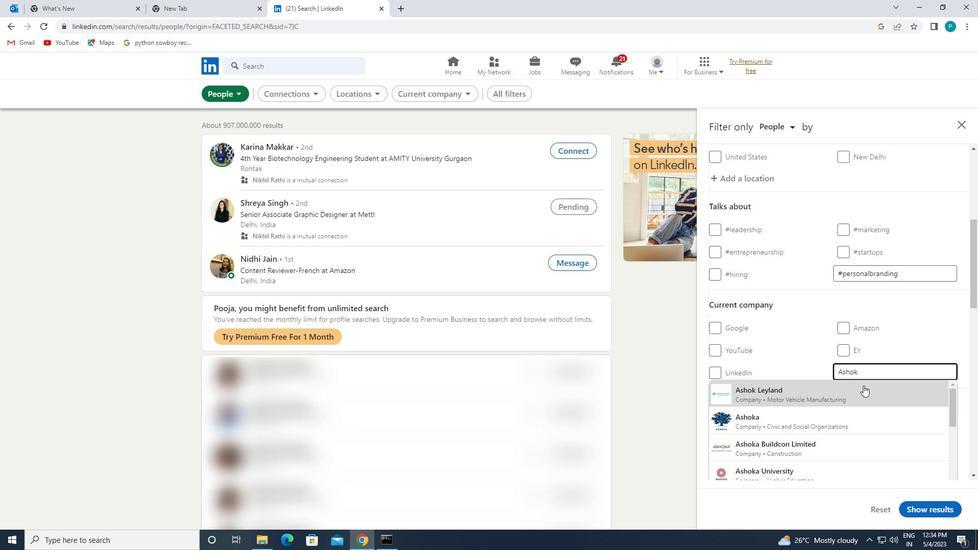 
Action: Mouse pressed left at (864, 386)
Screenshot: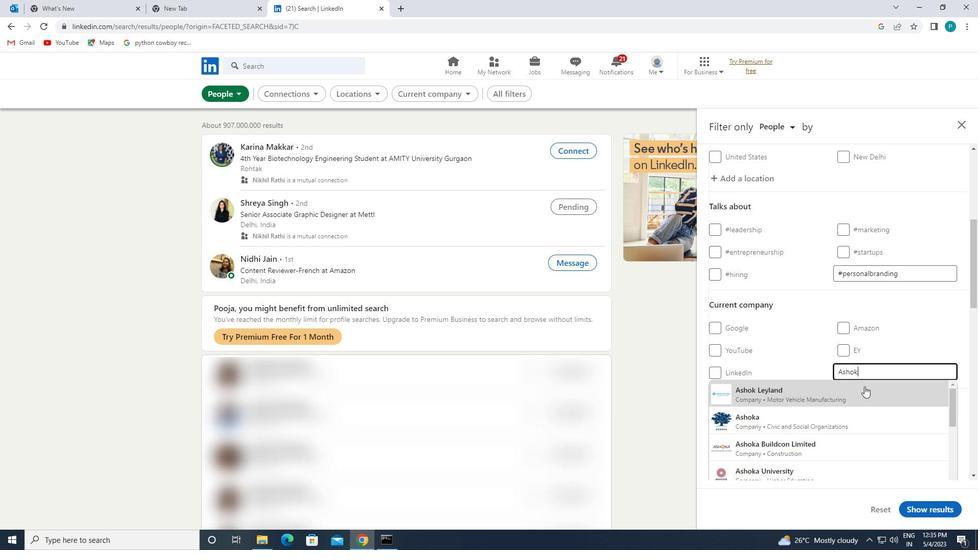 
Action: Mouse moved to (845, 396)
Screenshot: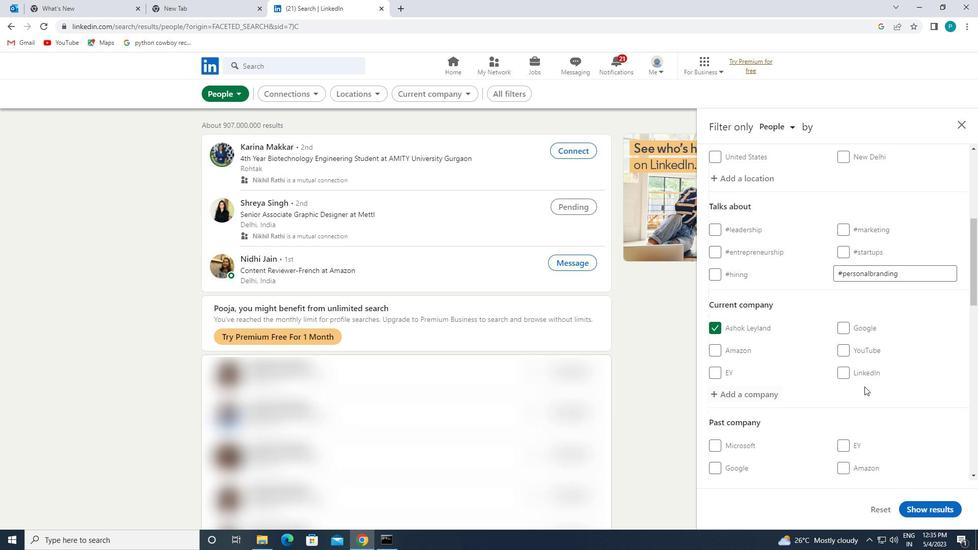 
Action: Mouse scrolled (845, 396) with delta (0, 0)
Screenshot: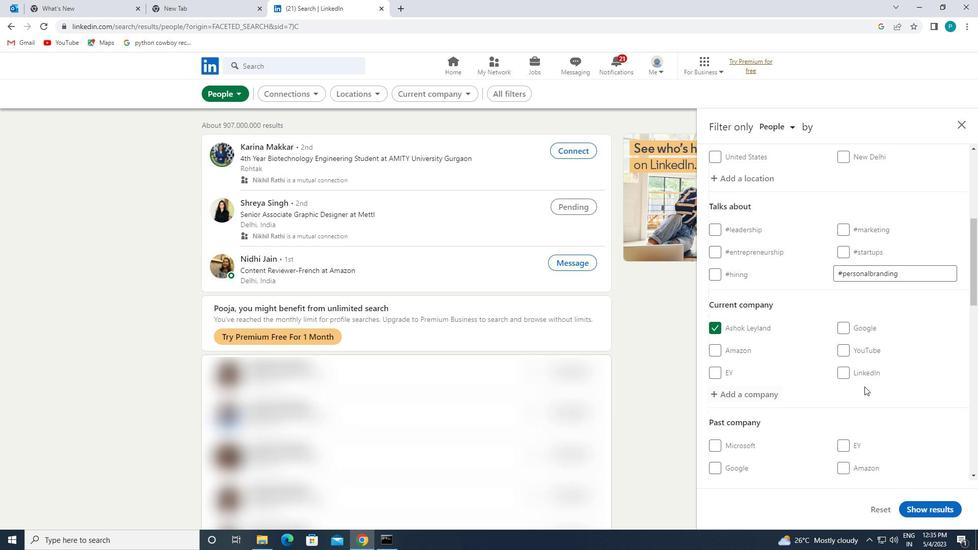 
Action: Mouse moved to (842, 397)
Screenshot: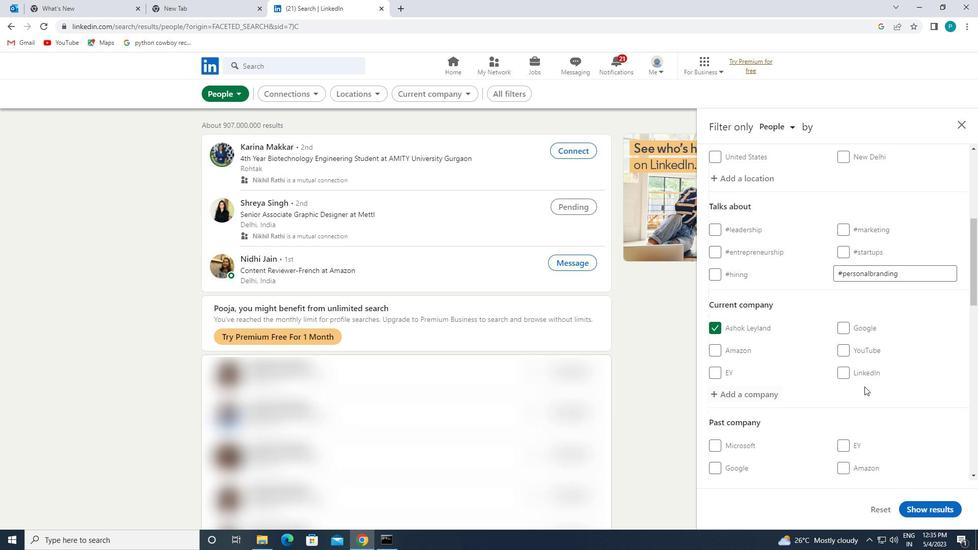 
Action: Mouse scrolled (842, 397) with delta (0, 0)
Screenshot: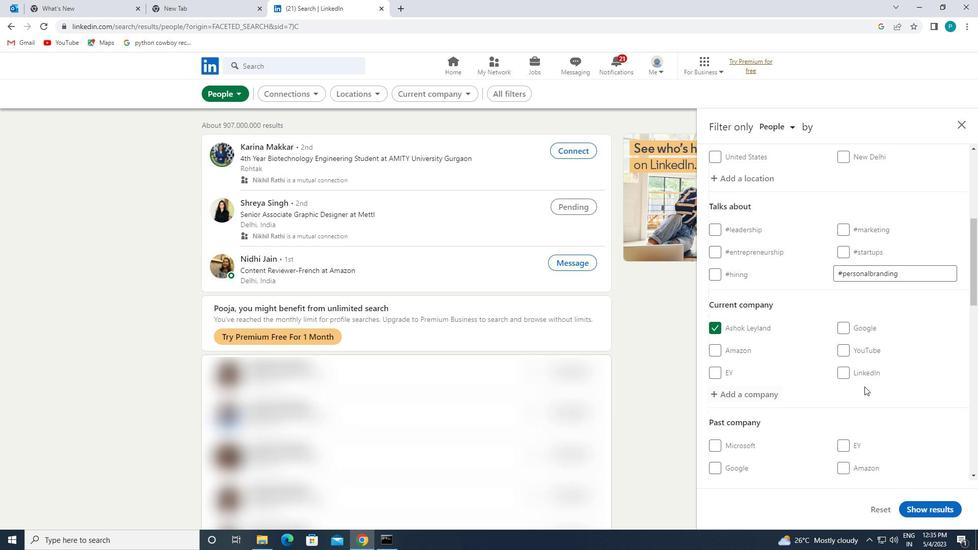 
Action: Mouse moved to (840, 398)
Screenshot: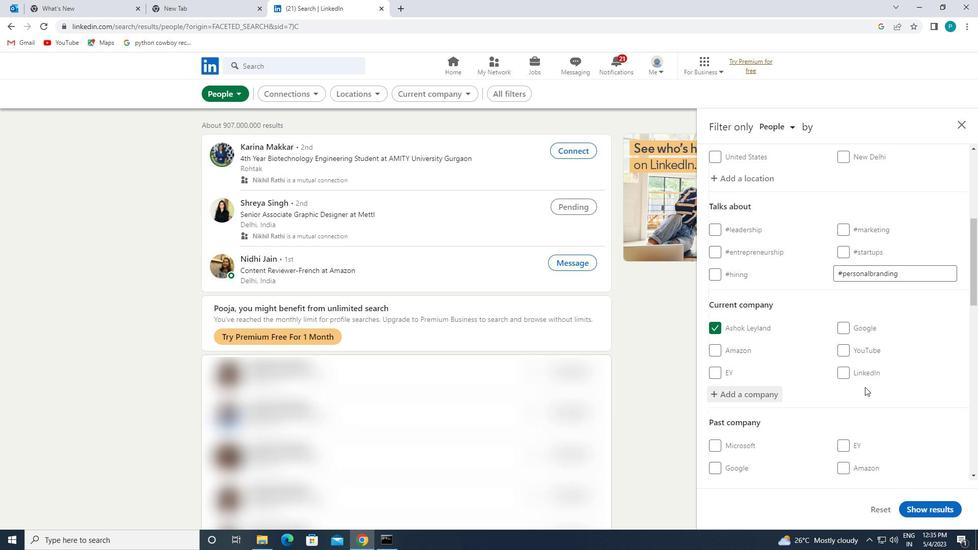 
Action: Mouse scrolled (840, 397) with delta (0, 0)
Screenshot: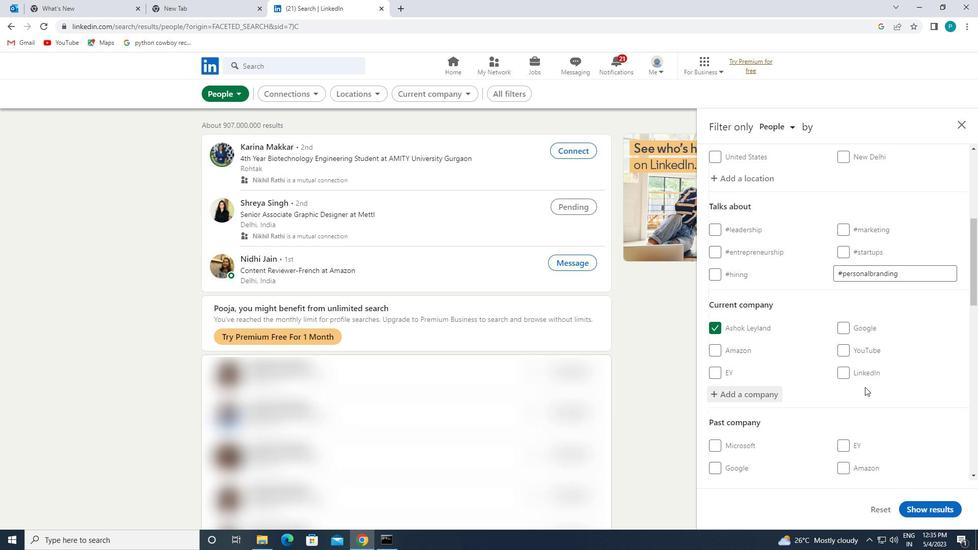 
Action: Mouse moved to (858, 388)
Screenshot: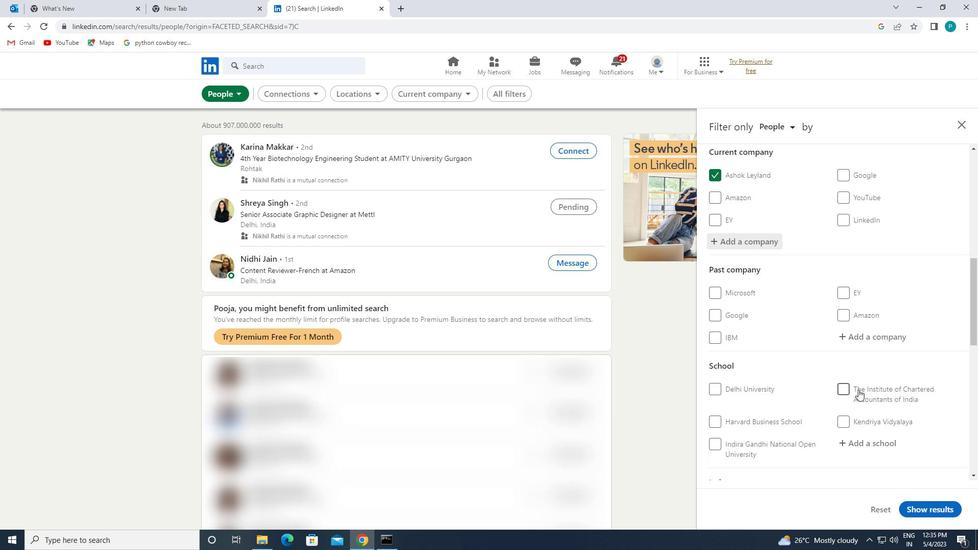 
Action: Mouse scrolled (858, 387) with delta (0, 0)
Screenshot: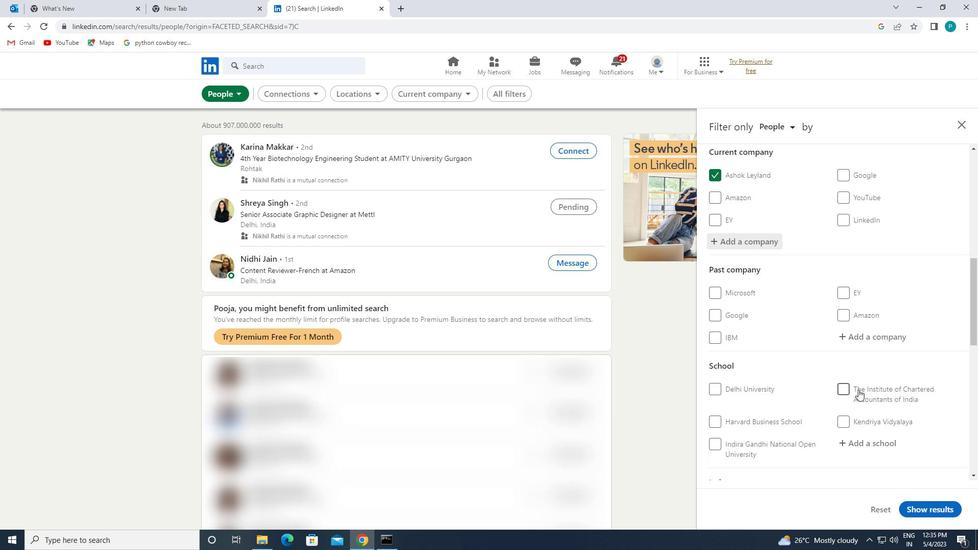 
Action: Mouse scrolled (858, 387) with delta (0, 0)
Screenshot: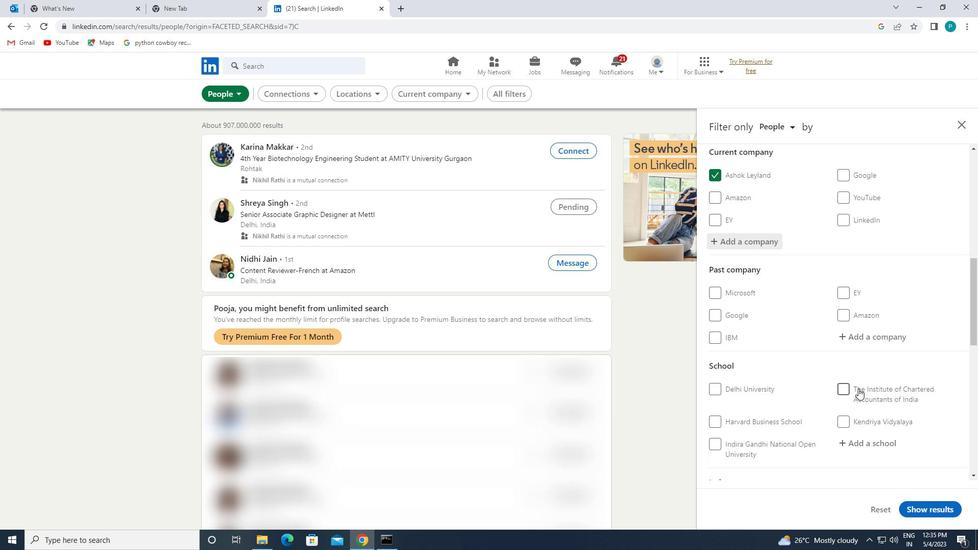 
Action: Mouse moved to (872, 344)
Screenshot: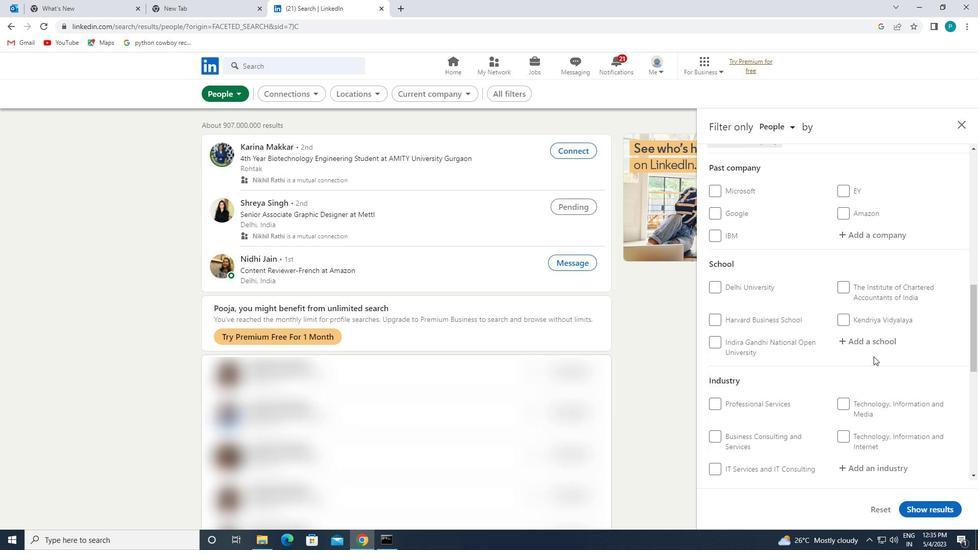 
Action: Mouse pressed left at (872, 344)
Screenshot: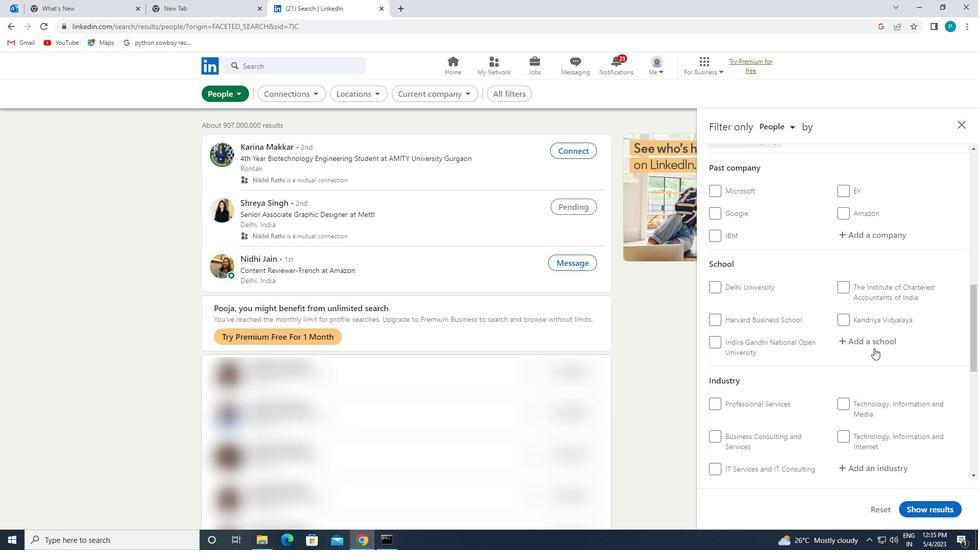 
Action: Key pressed <Key.caps_lock>IT<Key.space>J<Key.caps_lock>OBS
Screenshot: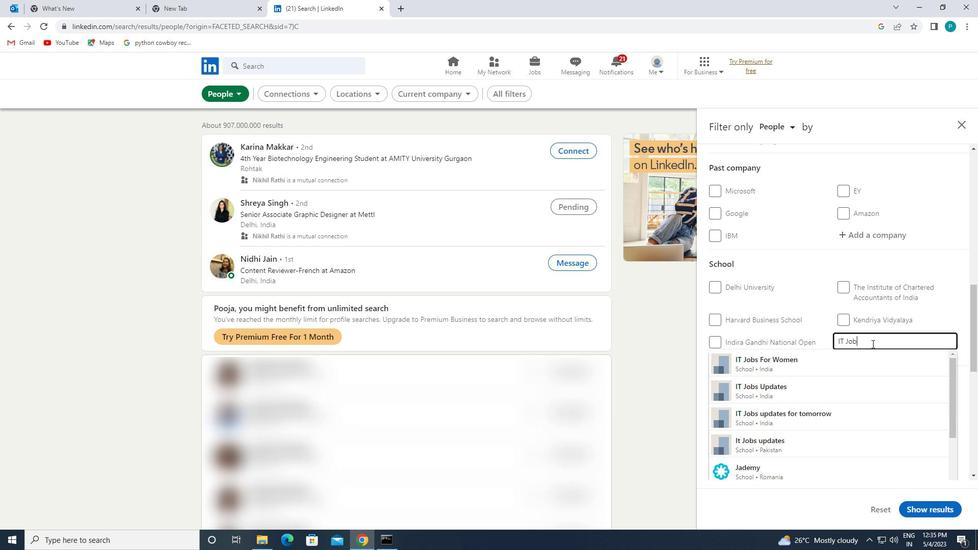 
Action: Mouse moved to (845, 388)
Screenshot: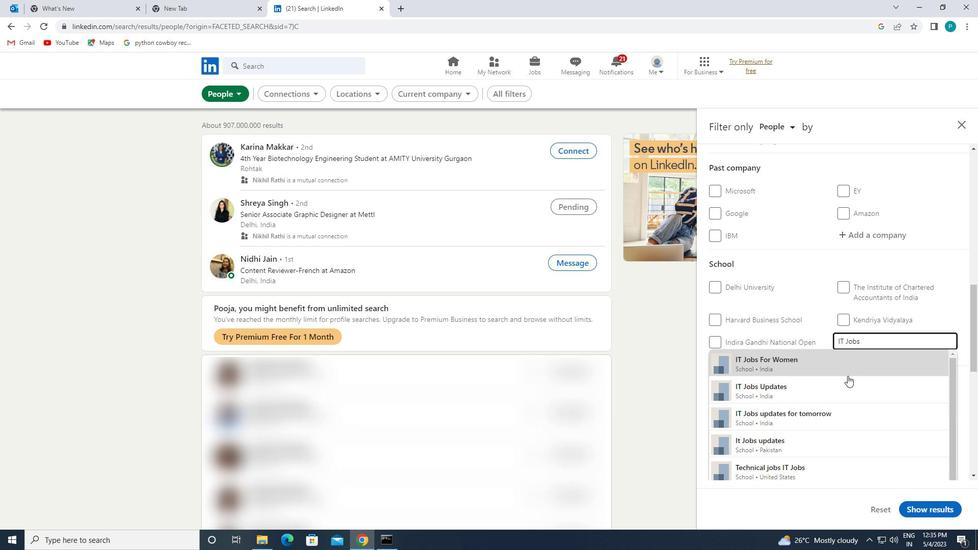 
Action: Mouse pressed left at (845, 388)
Screenshot: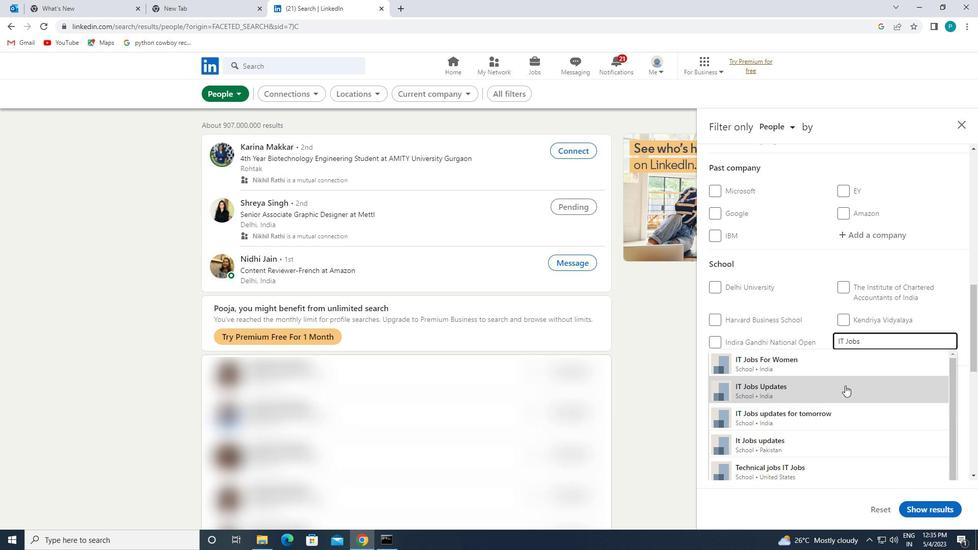 
Action: Mouse moved to (836, 383)
Screenshot: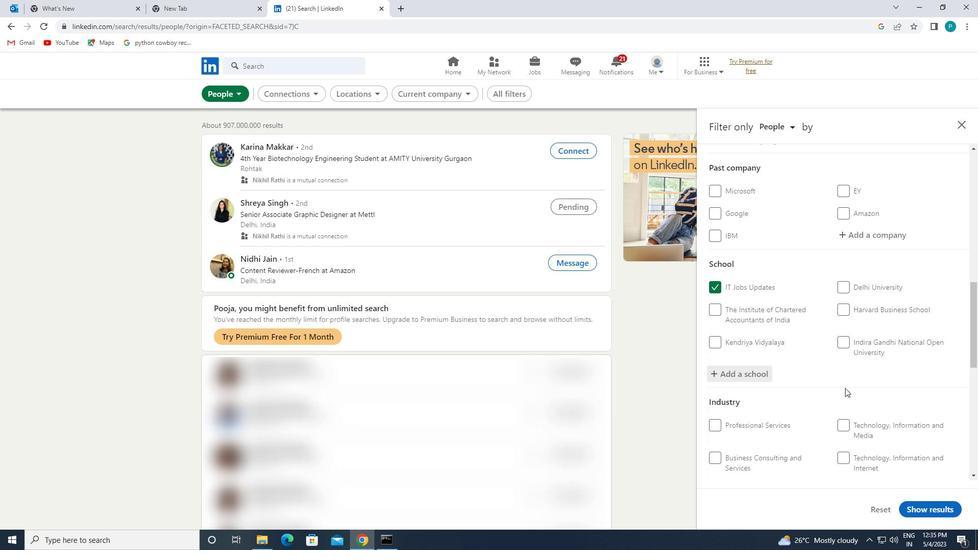 
Action: Mouse scrolled (836, 383) with delta (0, 0)
Screenshot: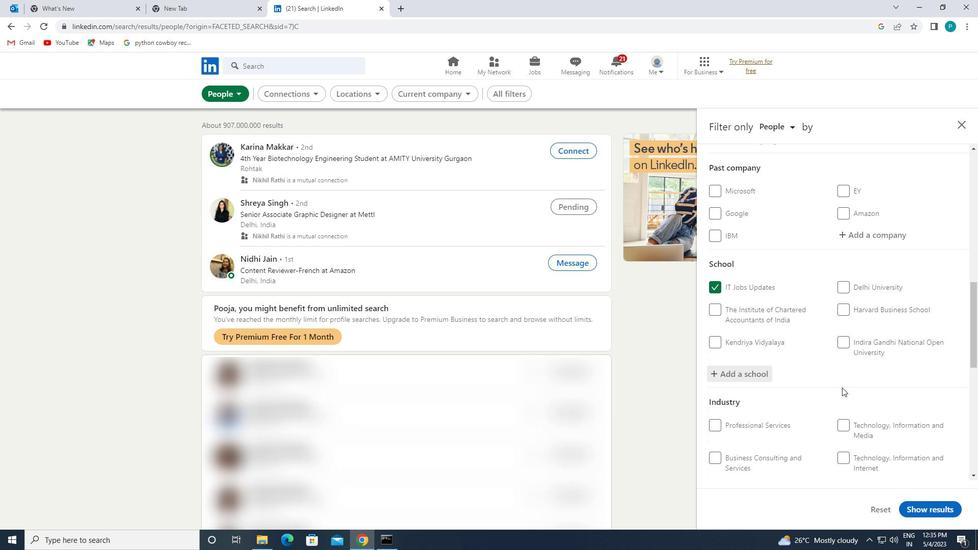 
Action: Mouse scrolled (836, 383) with delta (0, 0)
Screenshot: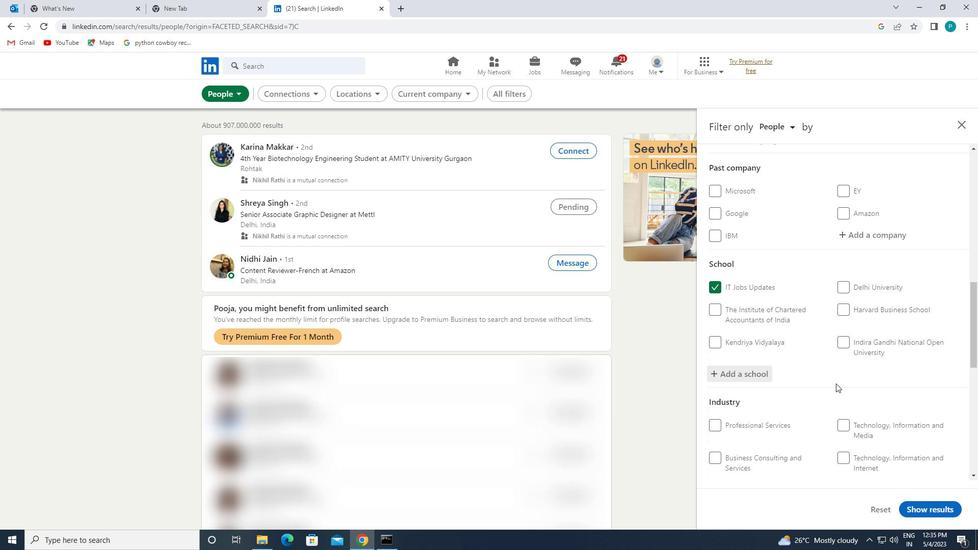 
Action: Mouse scrolled (836, 383) with delta (0, 0)
Screenshot: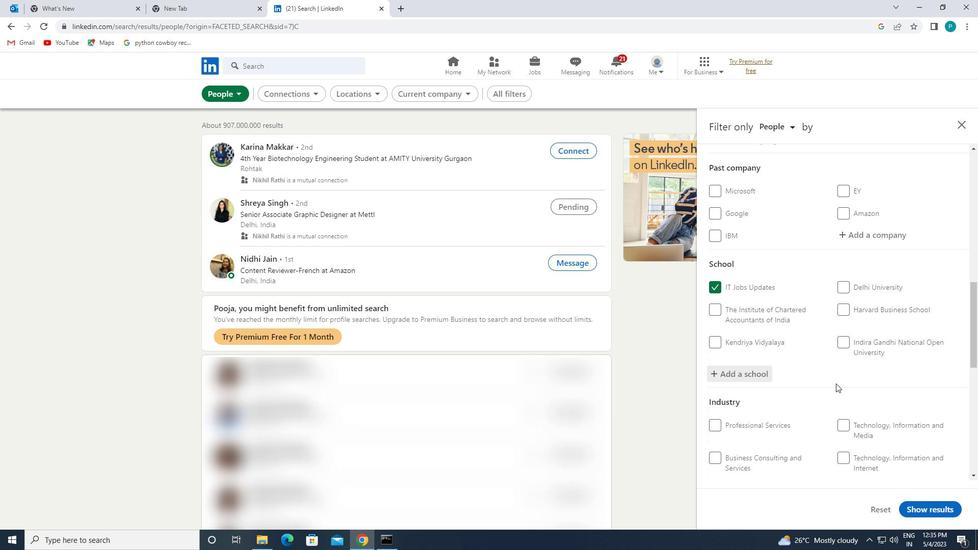 
Action: Mouse moved to (863, 332)
Screenshot: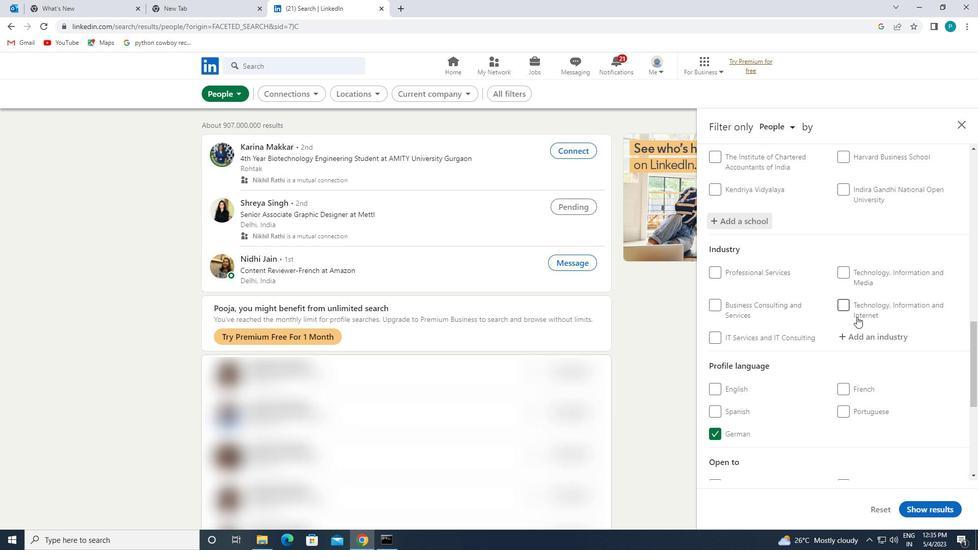 
Action: Mouse pressed left at (863, 332)
Screenshot: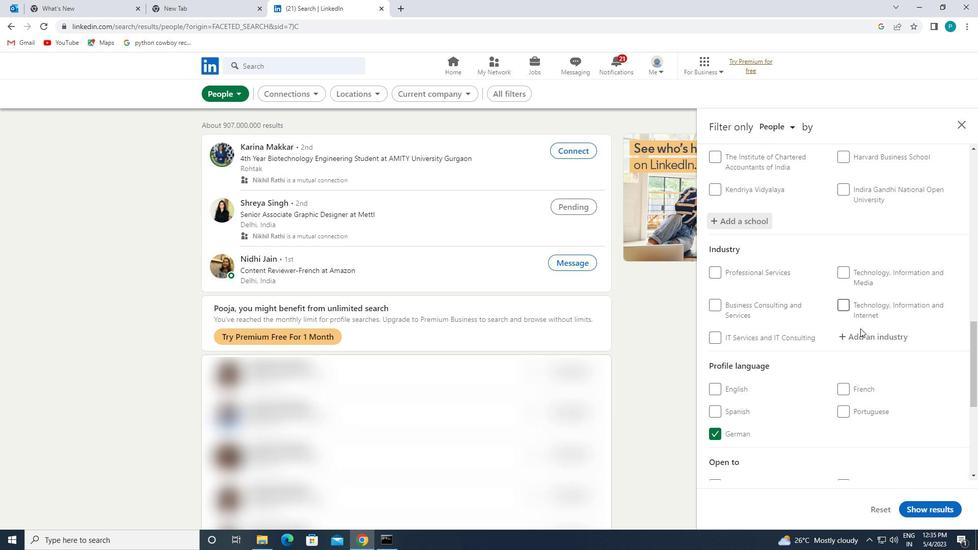 
Action: Key pressed <Key.caps_lock>F<Key.caps_lock>AMILY
Screenshot: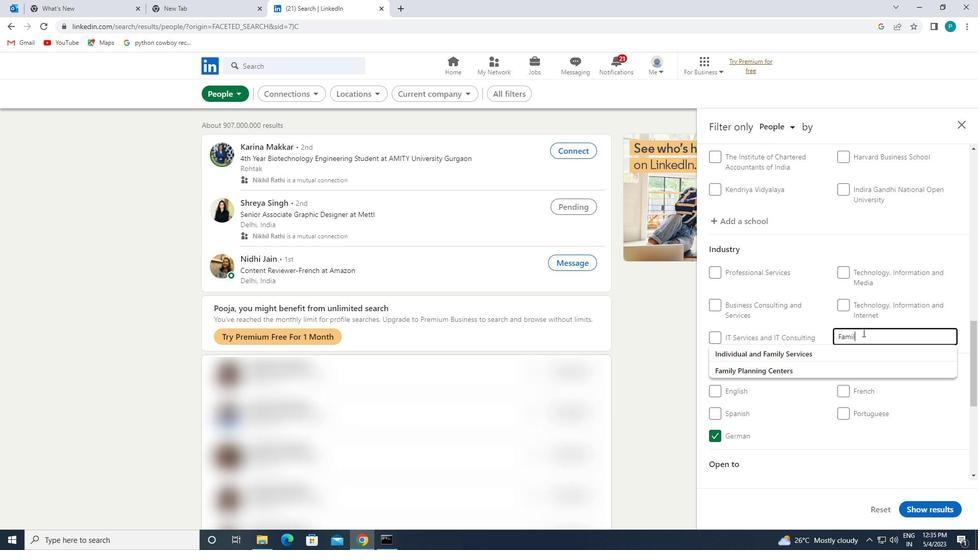 
Action: Mouse moved to (837, 375)
Screenshot: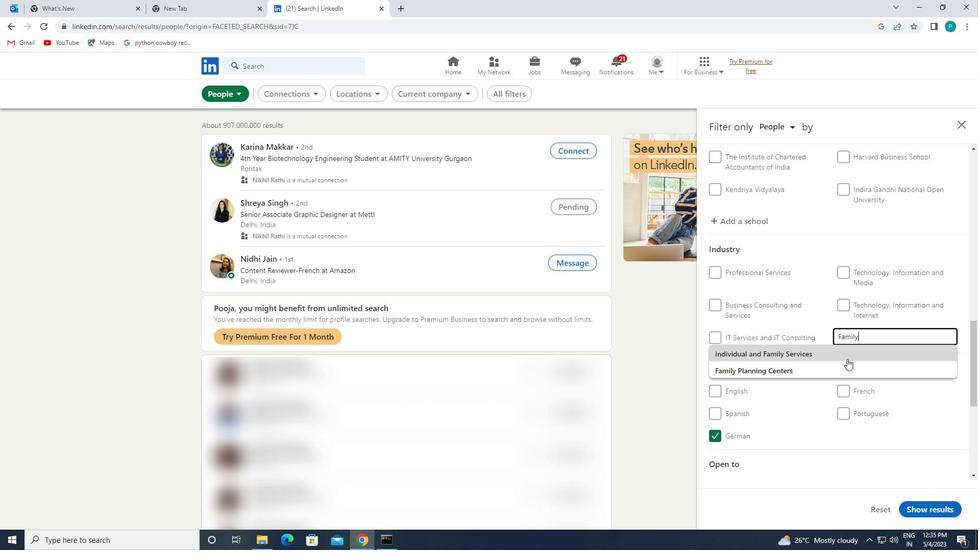 
Action: Mouse pressed left at (837, 375)
Screenshot: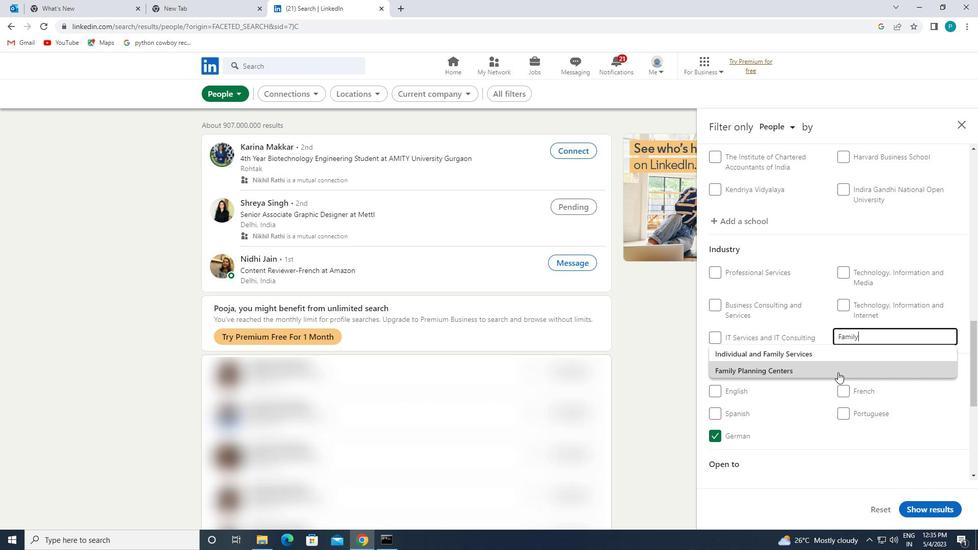 
Action: Mouse moved to (847, 383)
Screenshot: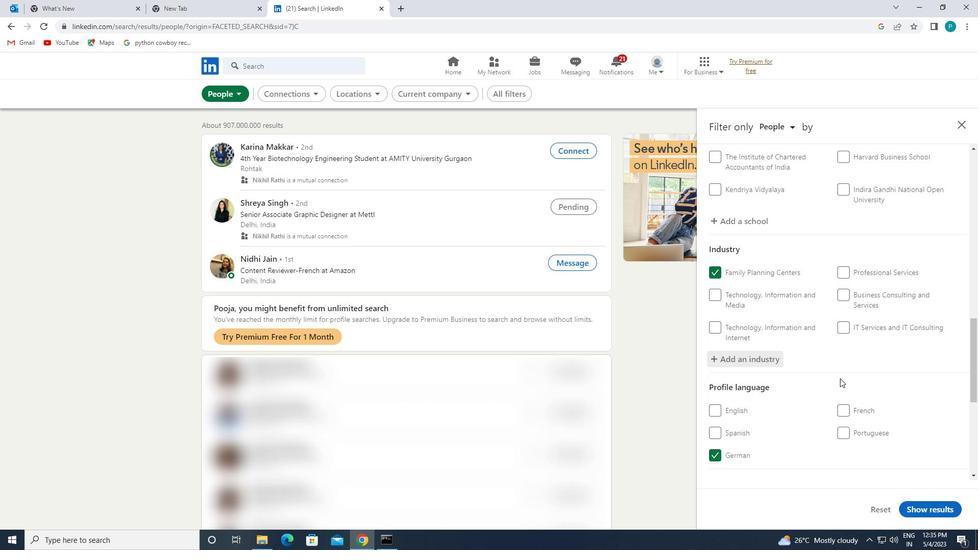 
Action: Mouse scrolled (847, 382) with delta (0, 0)
Screenshot: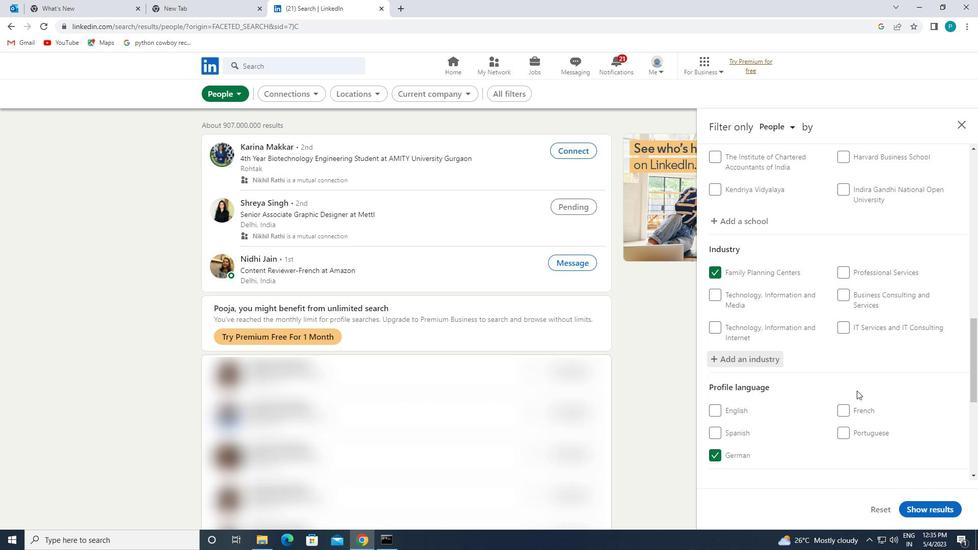 
Action: Mouse scrolled (847, 382) with delta (0, 0)
Screenshot: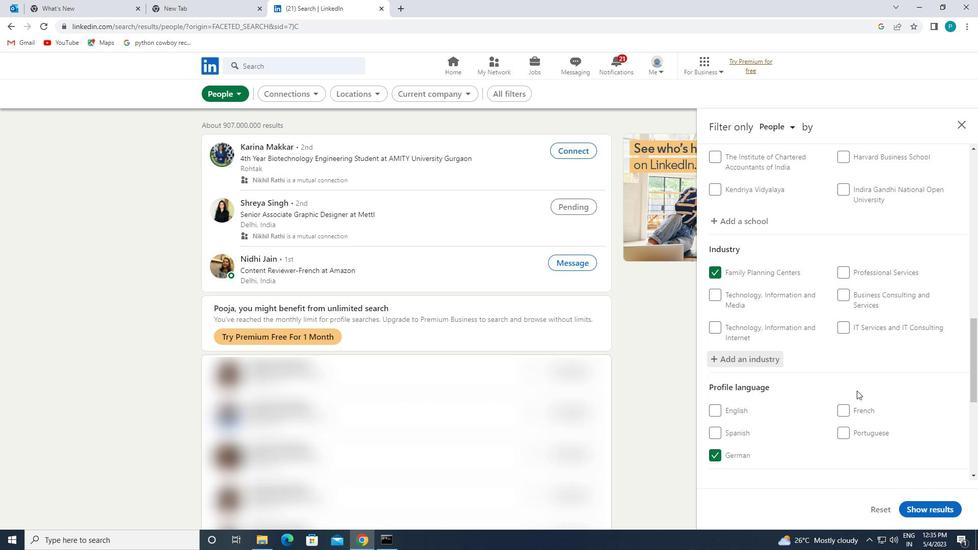 
Action: Mouse scrolled (847, 382) with delta (0, 0)
Screenshot: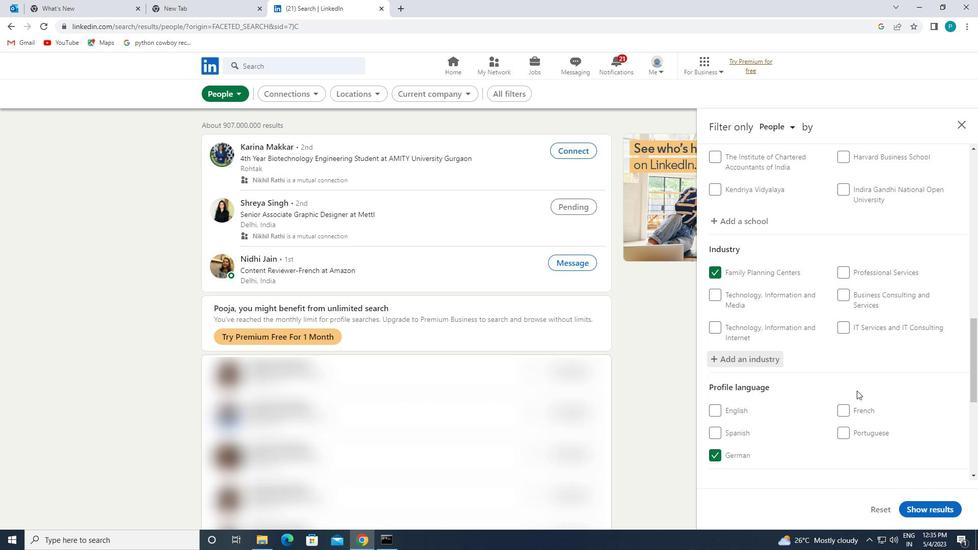 
Action: Mouse scrolled (847, 382) with delta (0, 0)
Screenshot: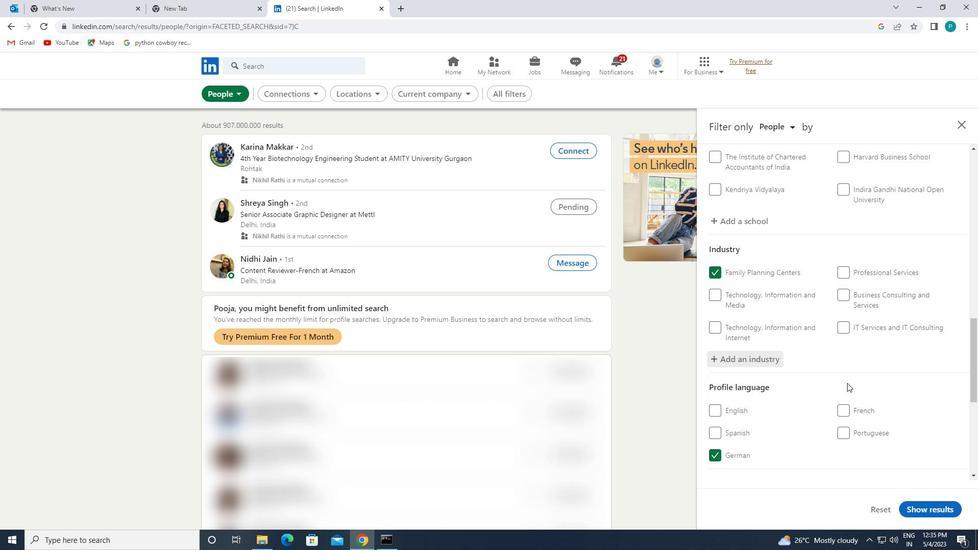 
Action: Mouse moved to (872, 415)
Screenshot: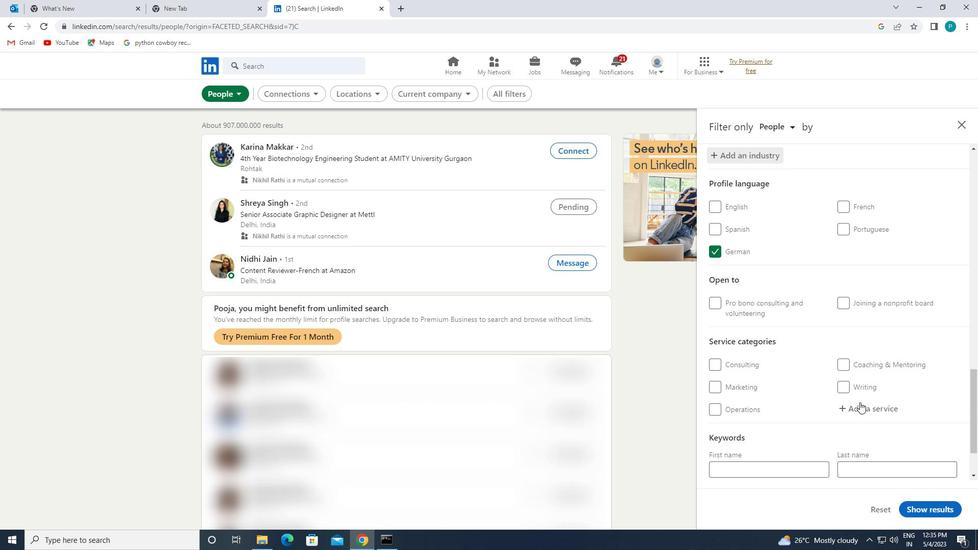 
Action: Mouse pressed left at (872, 415)
Screenshot: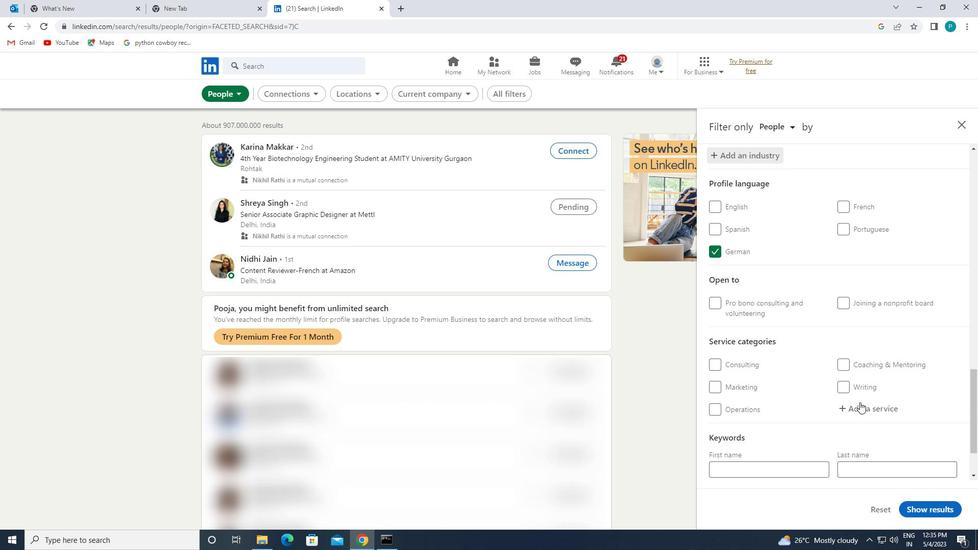 
Action: Key pressed <Key.caps_lock>I<Key.caps_lock>NFORMAT
Screenshot: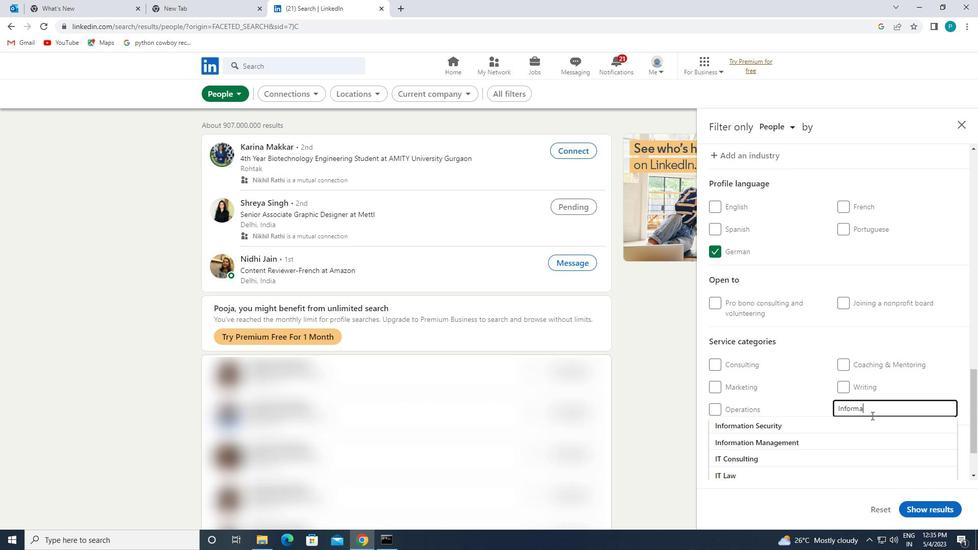 
Action: Mouse moved to (843, 418)
Screenshot: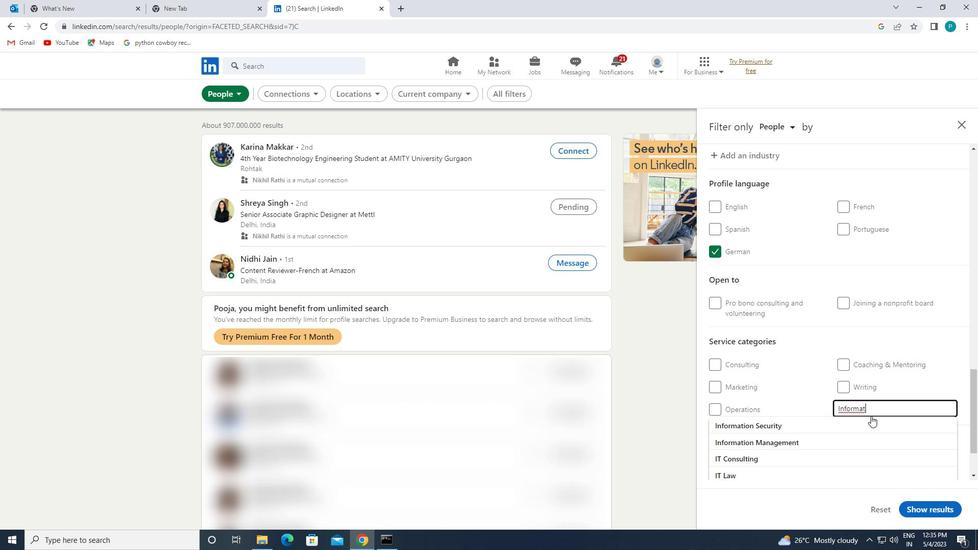 
Action: Mouse pressed left at (843, 418)
Screenshot: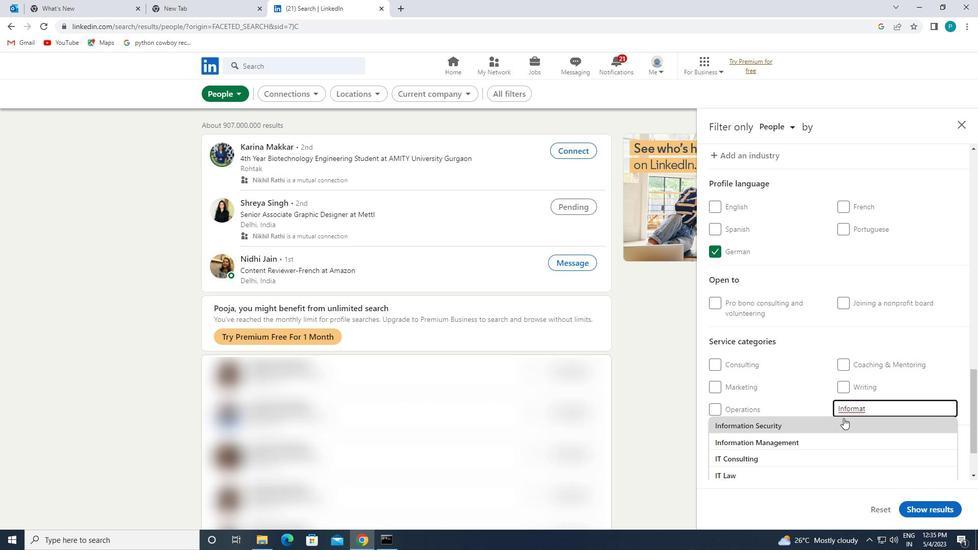 
Action: Mouse scrolled (843, 417) with delta (0, 0)
Screenshot: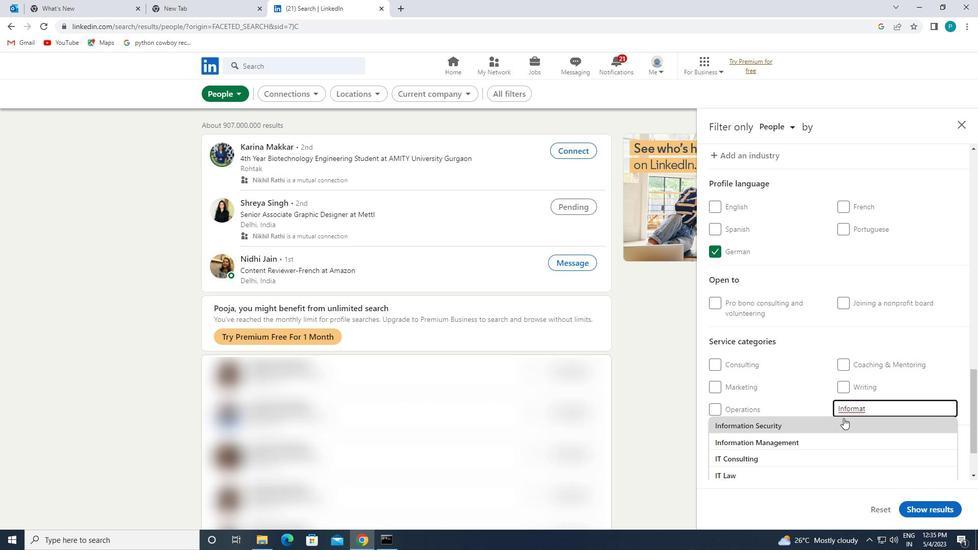 
Action: Mouse scrolled (843, 417) with delta (0, 0)
Screenshot: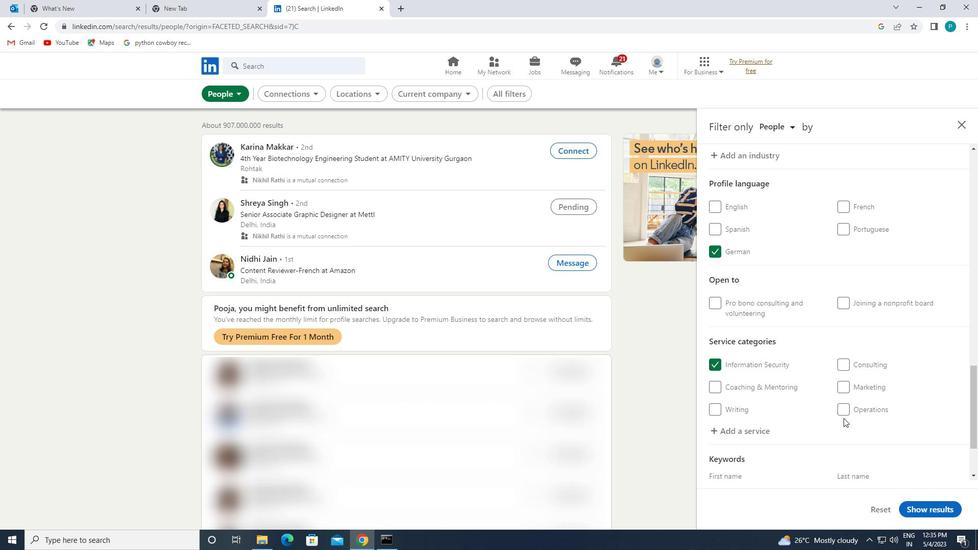 
Action: Mouse scrolled (843, 417) with delta (0, 0)
Screenshot: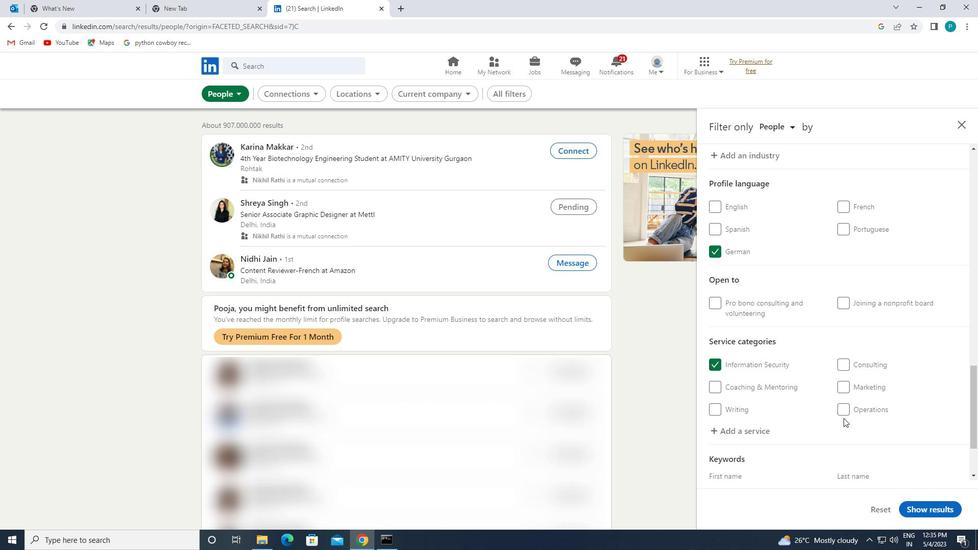 
Action: Mouse scrolled (843, 417) with delta (0, 0)
Screenshot: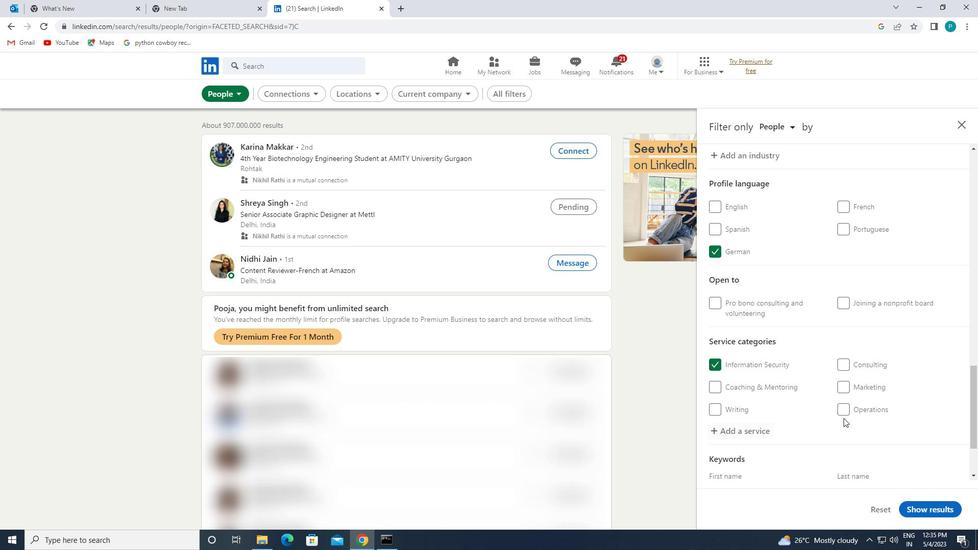 
Action: Mouse moved to (789, 428)
Screenshot: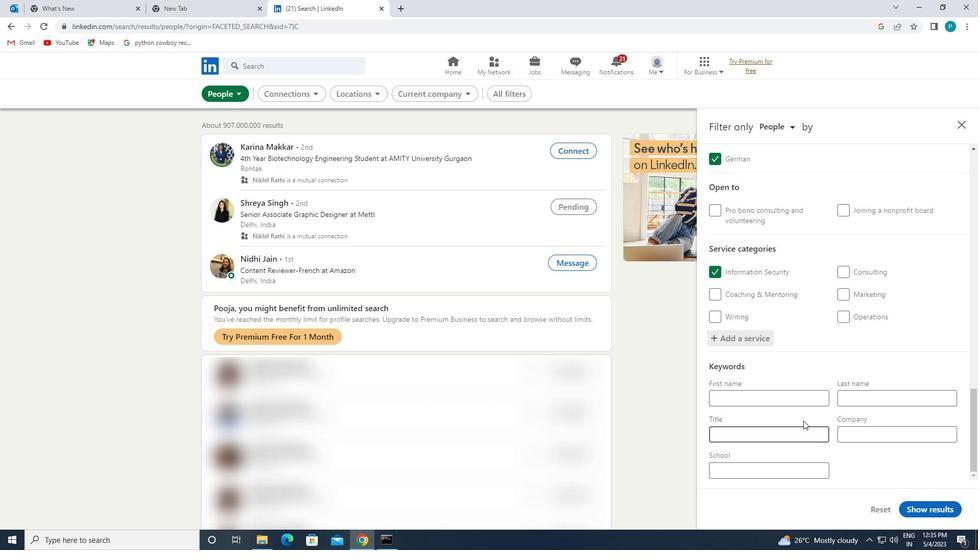 
Action: Mouse pressed left at (789, 428)
Screenshot: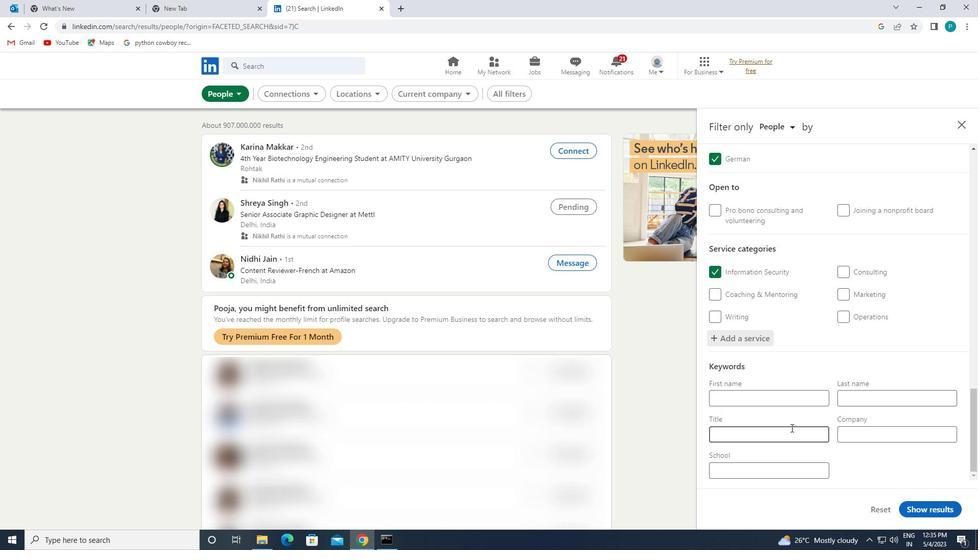 
Action: Key pressed <Key.caps_lock>C<Key.caps_lock>HEMIST
Screenshot: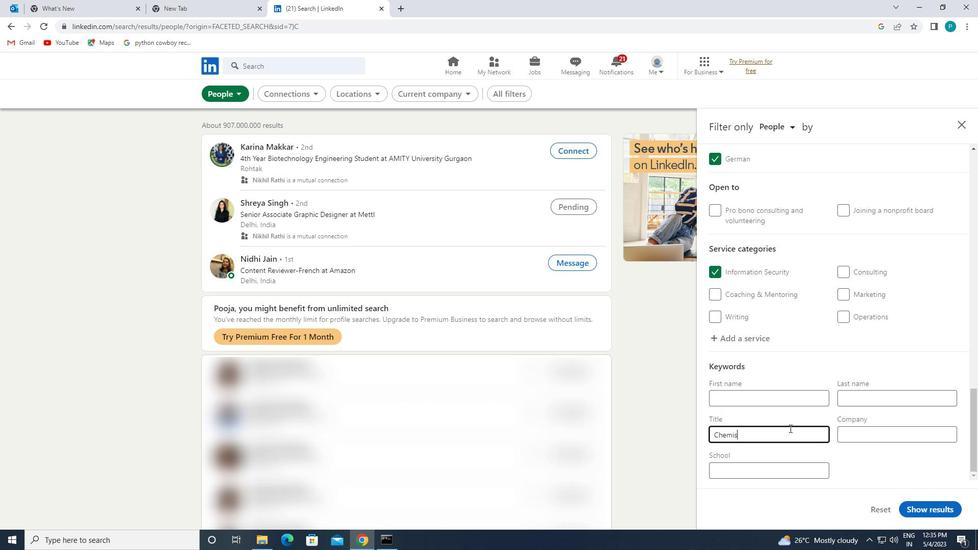 
Action: Mouse moved to (917, 505)
Screenshot: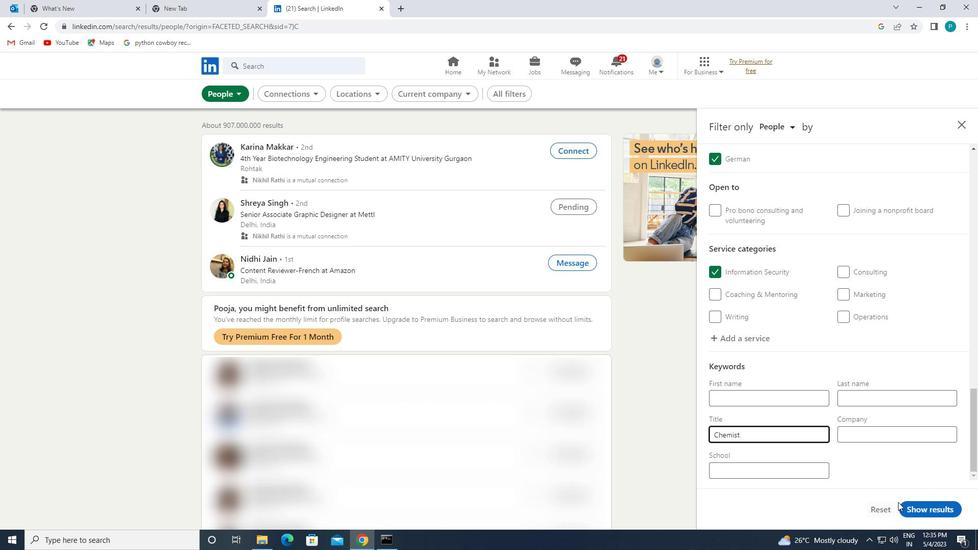 
Action: Mouse pressed left at (917, 505)
Screenshot: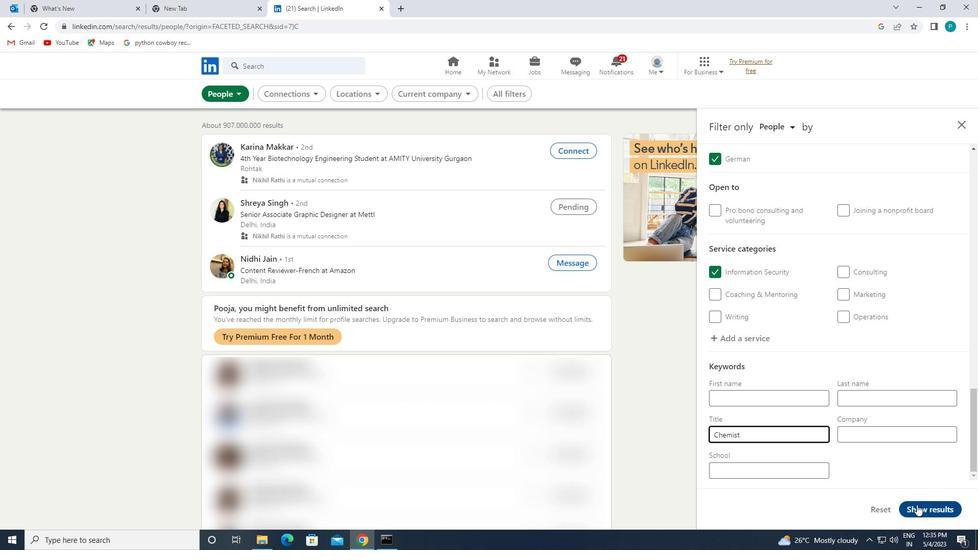 
